 Task: Find the distance between Denver and Great Sand Dunes National Park.
Action: Mouse moved to (178, 104)
Screenshot: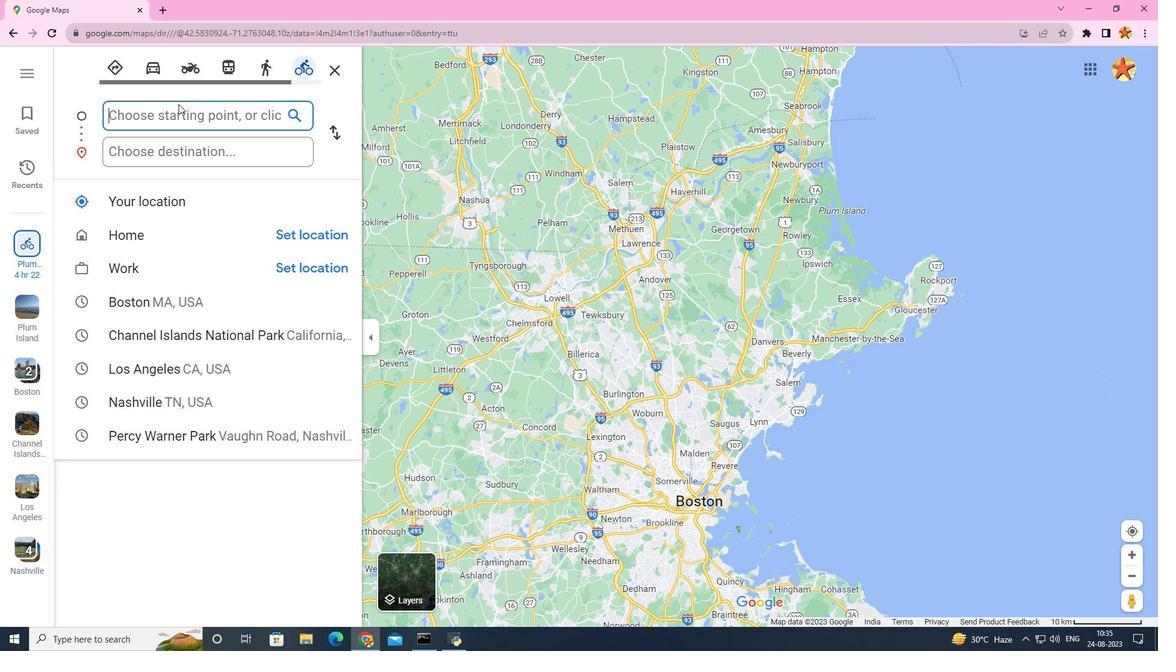 
Action: Key pressed denver
Screenshot: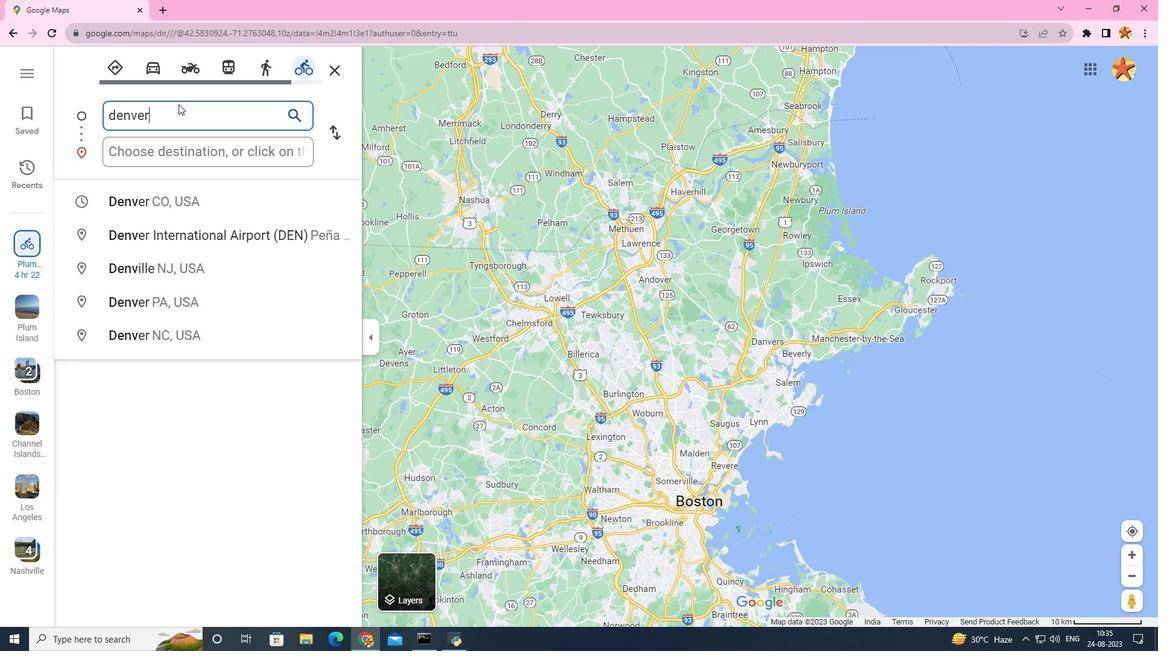 
Action: Mouse moved to (153, 197)
Screenshot: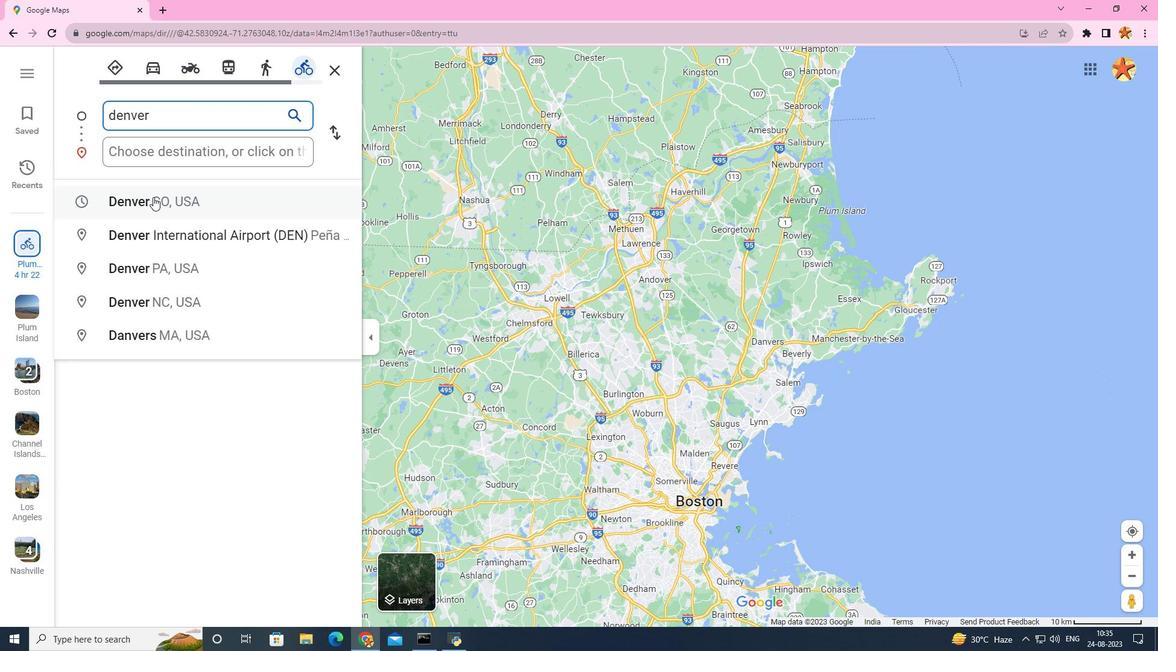 
Action: Mouse pressed left at (153, 197)
Screenshot: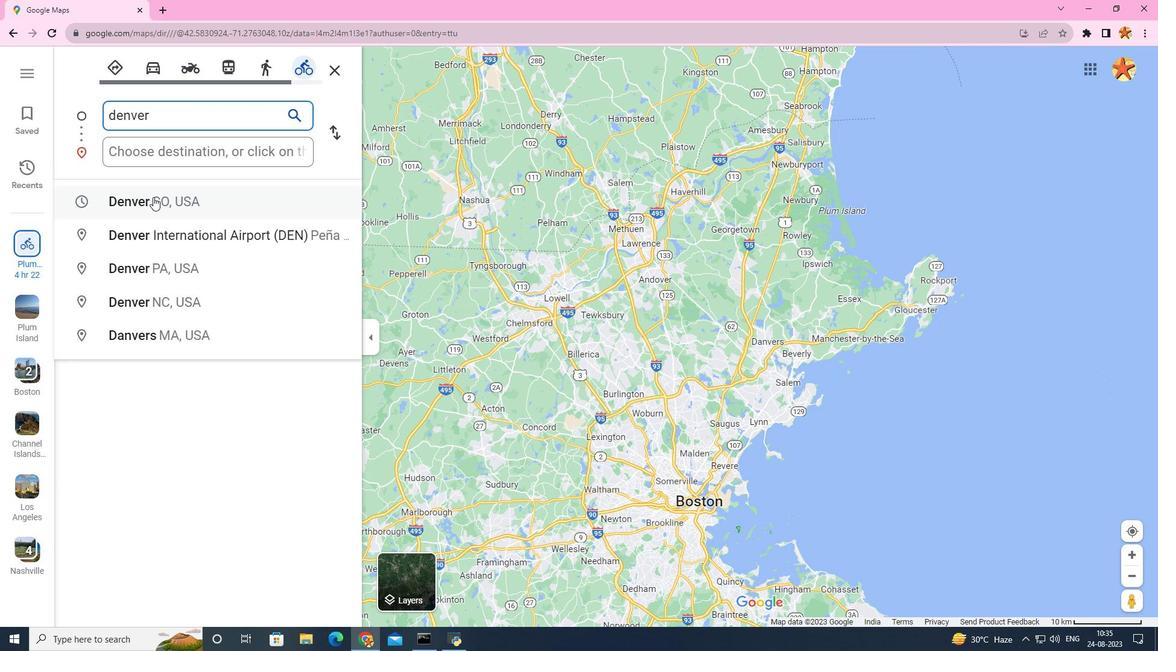 
Action: Mouse moved to (156, 153)
Screenshot: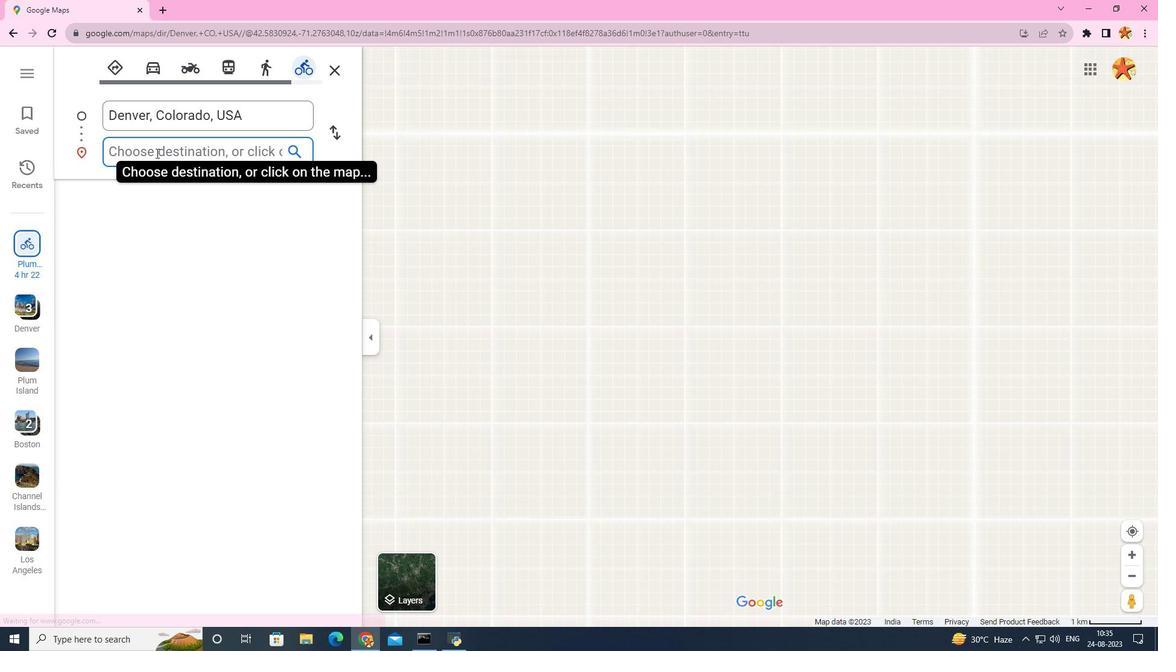 
Action: Mouse pressed left at (156, 153)
Screenshot: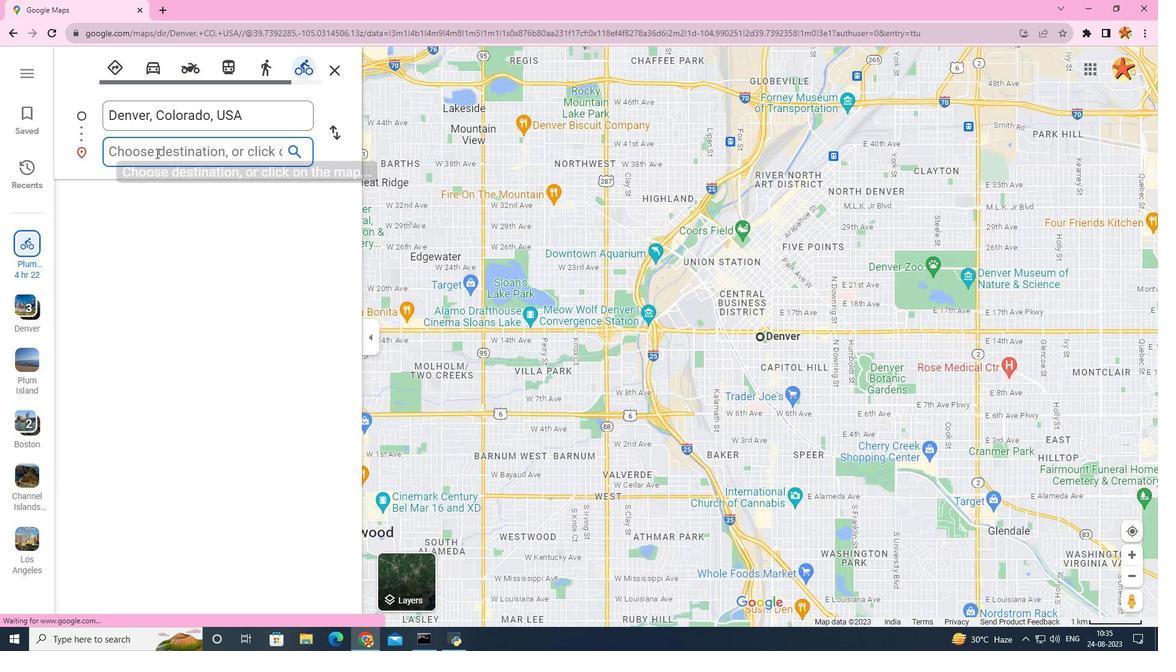 
Action: Key pressed great<Key.space>
Screenshot: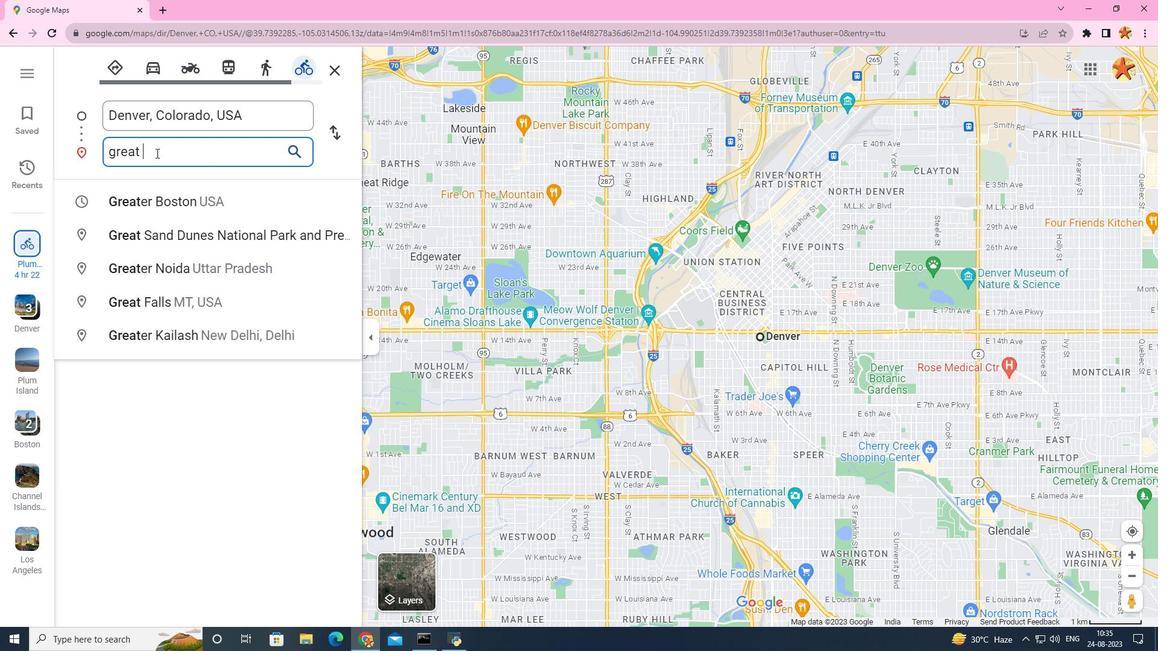 
Action: Mouse moved to (169, 200)
Screenshot: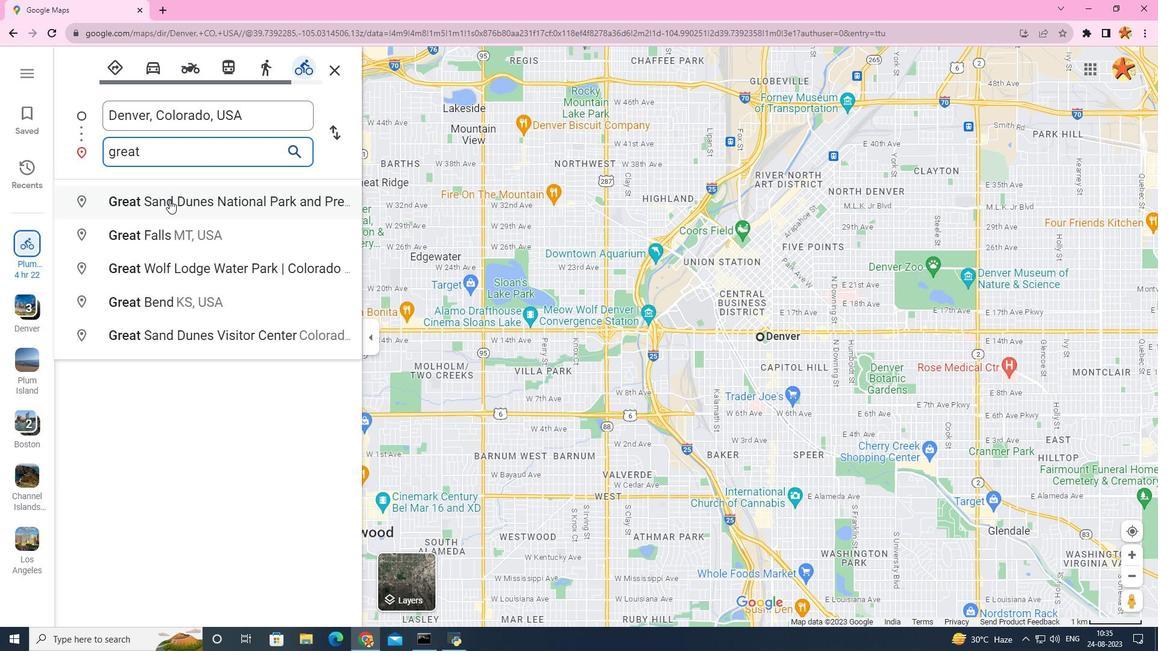 
Action: Mouse pressed left at (169, 200)
Screenshot: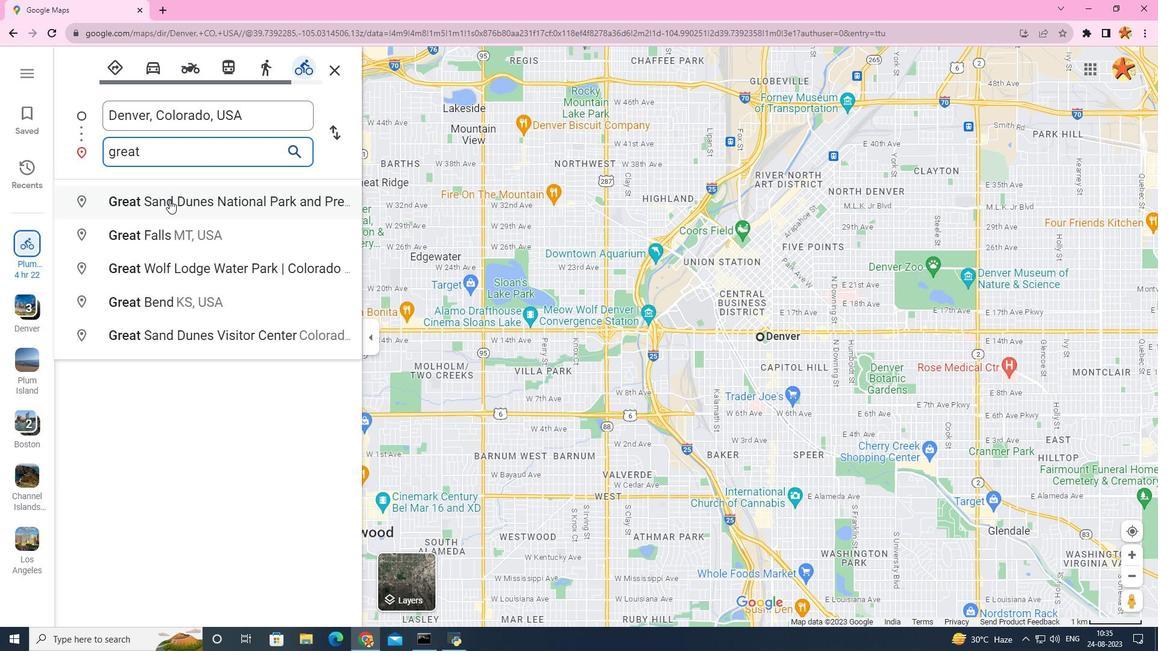
Action: Mouse moved to (644, 591)
Screenshot: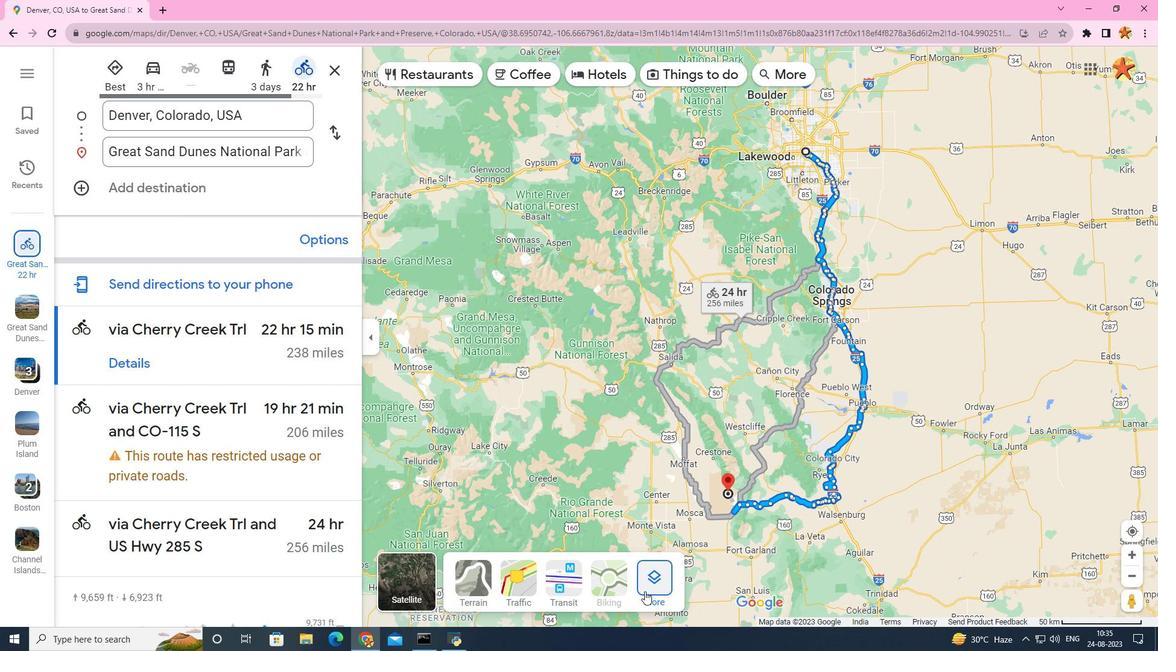 
Action: Mouse pressed left at (644, 591)
Screenshot: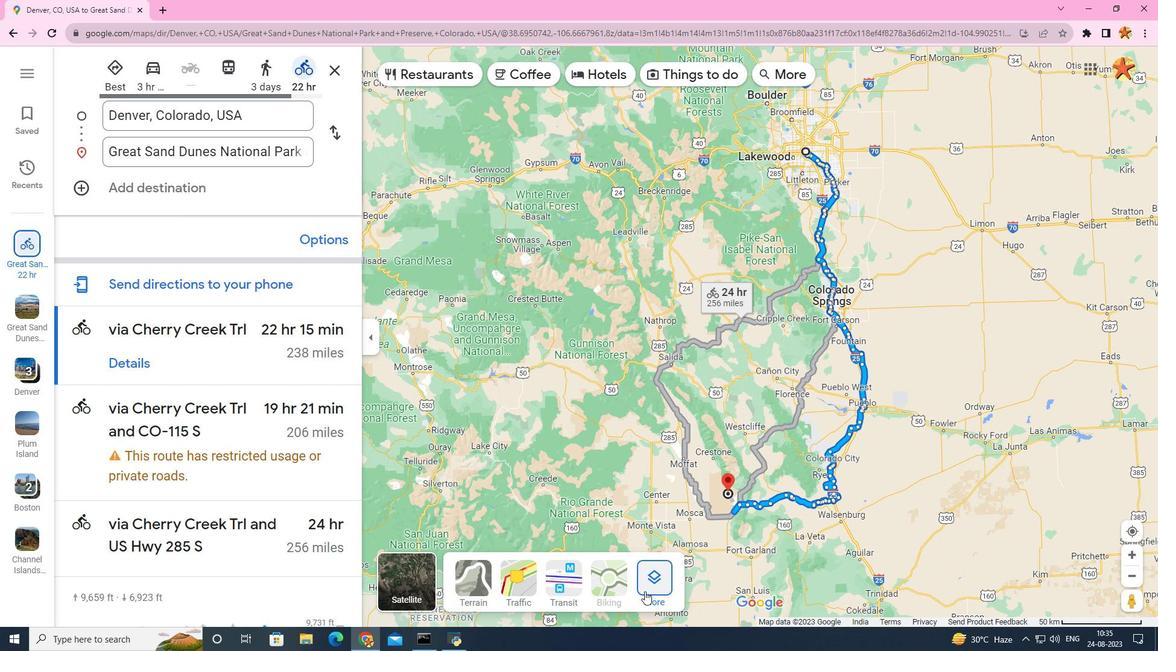 
Action: Mouse moved to (523, 453)
Screenshot: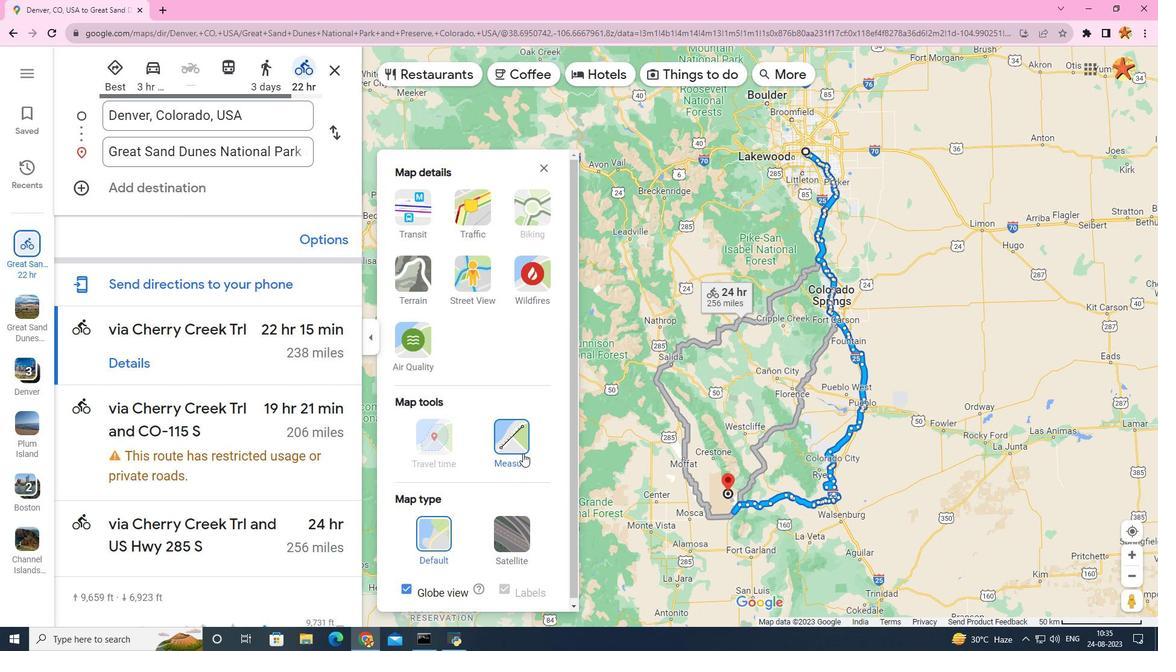 
Action: Mouse pressed left at (523, 453)
Screenshot: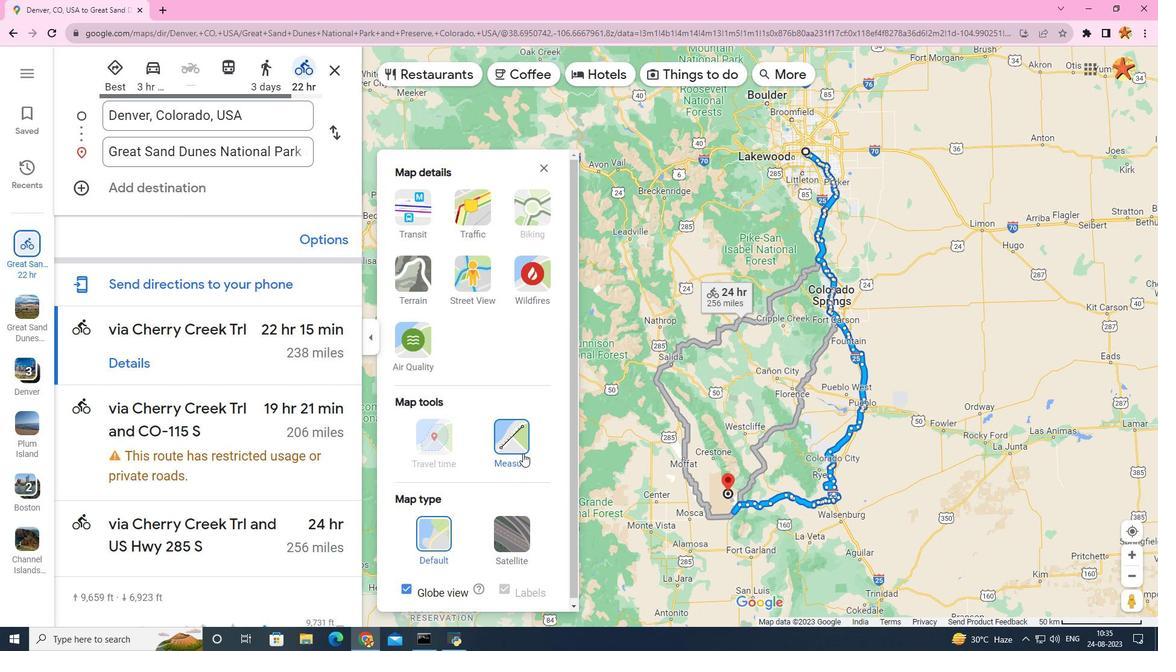 
Action: Mouse moved to (693, 243)
Screenshot: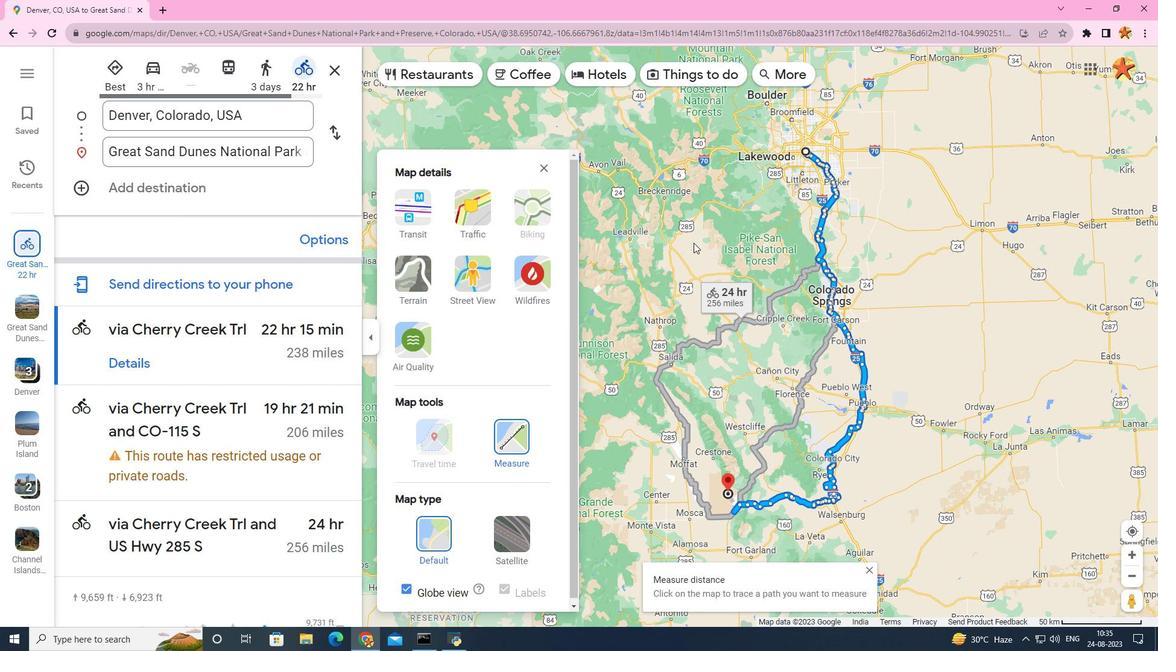 
Action: Mouse scrolled (693, 243) with delta (0, 0)
Screenshot: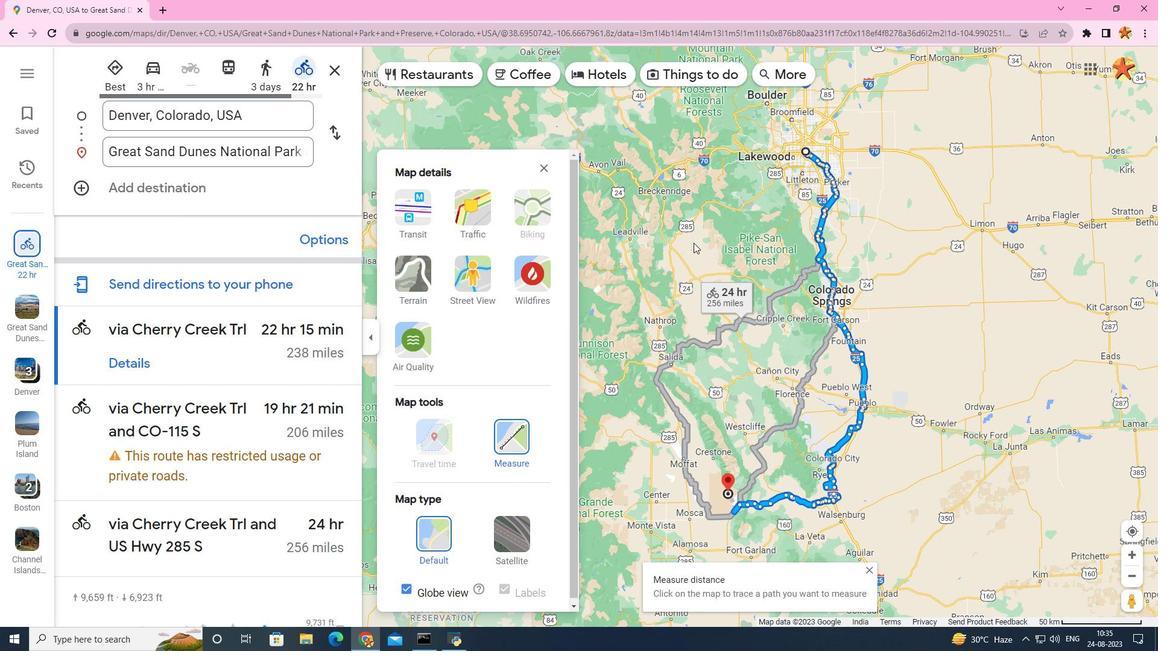 
Action: Mouse scrolled (693, 243) with delta (0, 0)
Screenshot: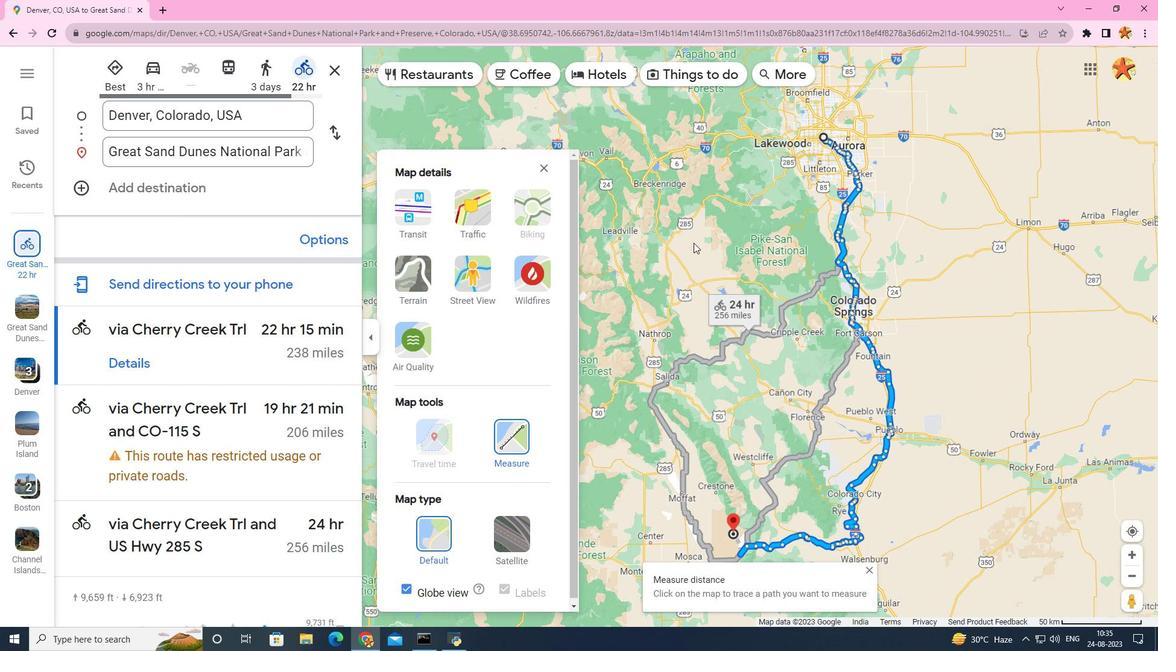 
Action: Mouse scrolled (693, 243) with delta (0, 0)
Screenshot: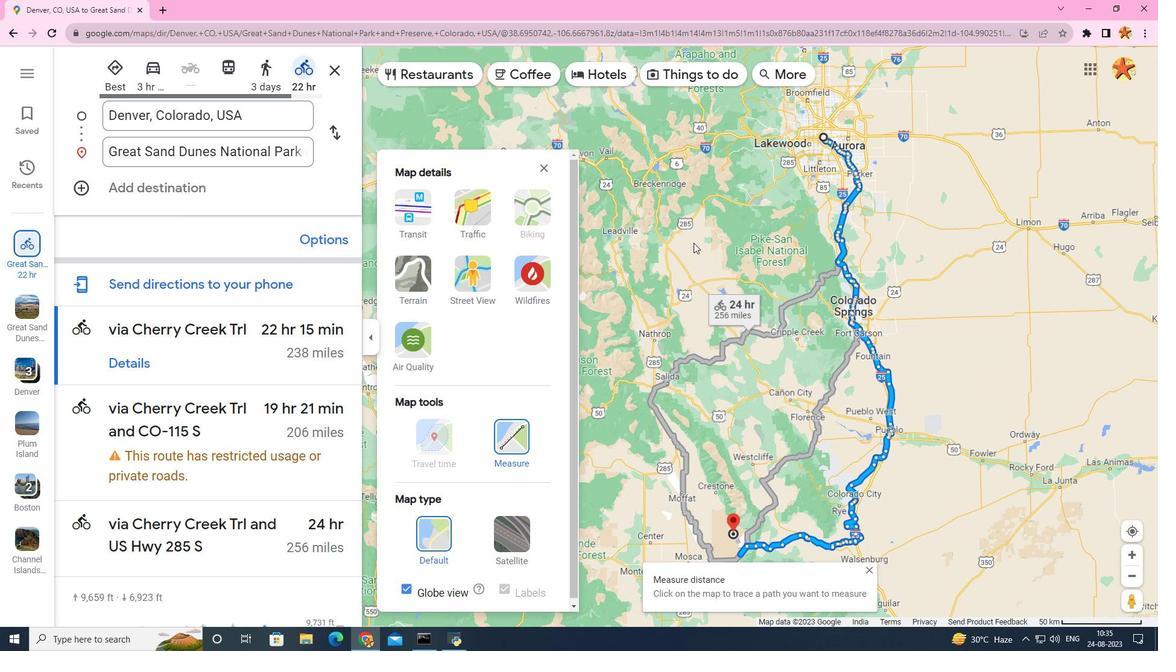 
Action: Mouse scrolled (693, 243) with delta (0, 0)
Screenshot: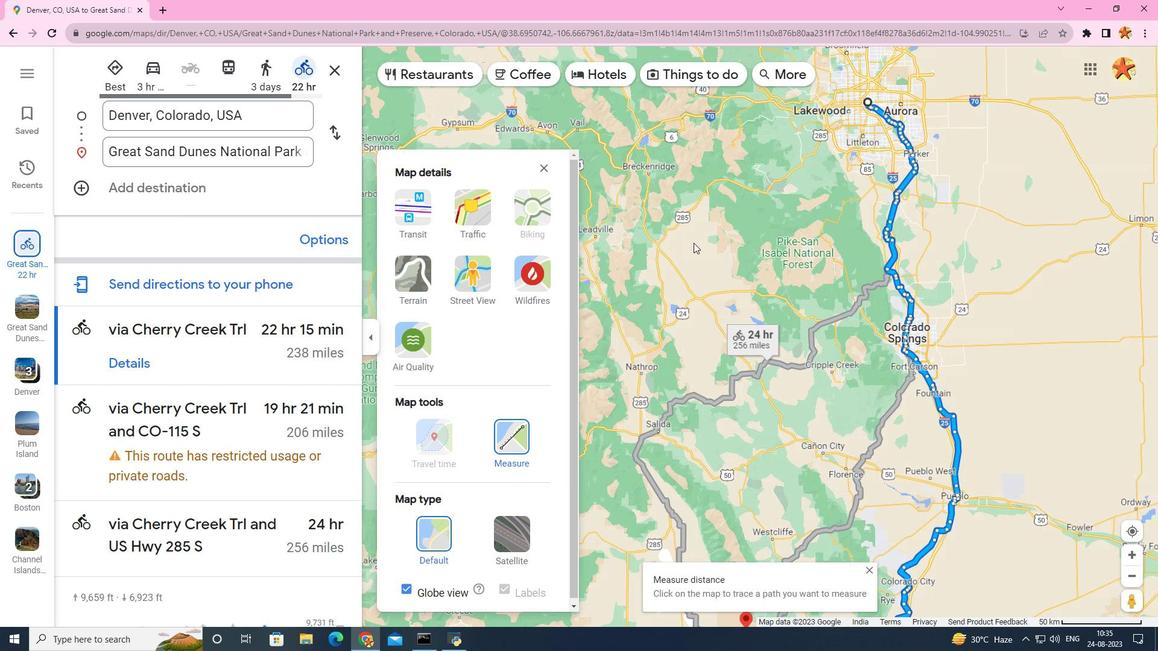 
Action: Mouse moved to (796, 204)
Screenshot: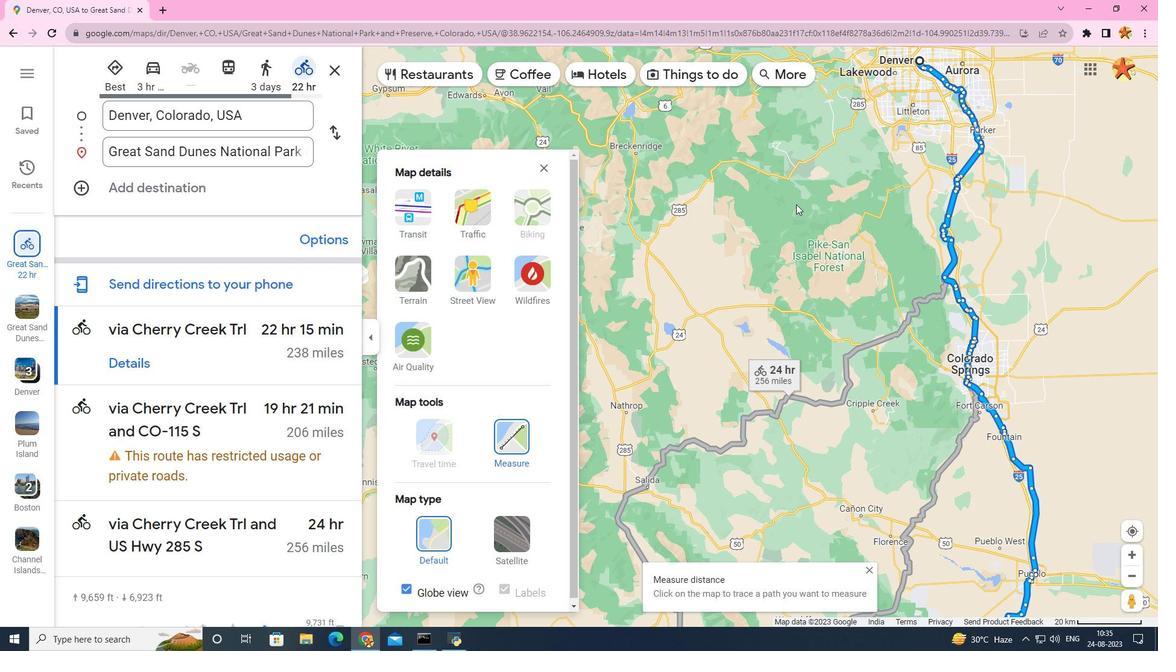
Action: Mouse scrolled (796, 203) with delta (0, 0)
Screenshot: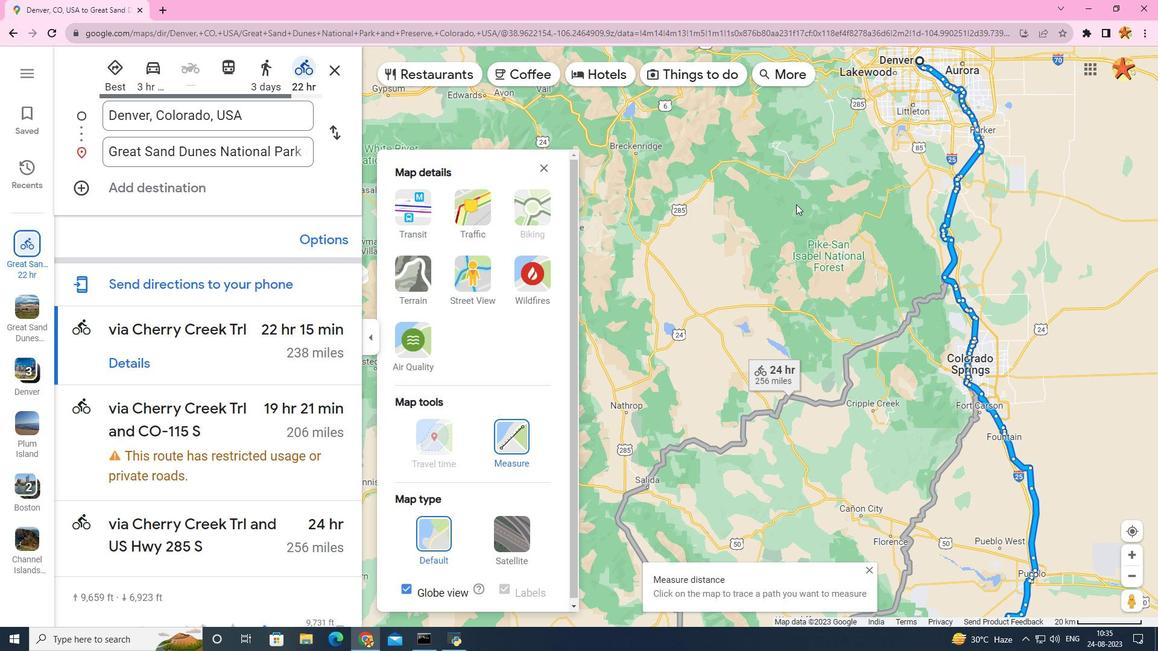 
Action: Mouse moved to (896, 82)
Screenshot: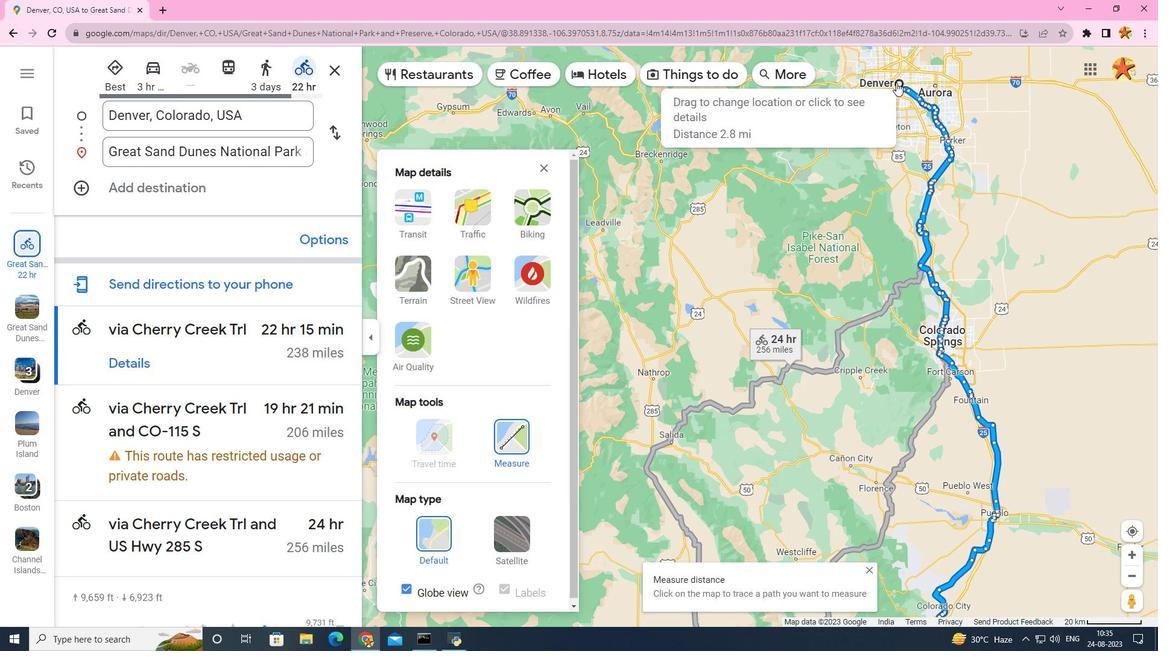 
Action: Mouse pressed left at (896, 82)
Screenshot: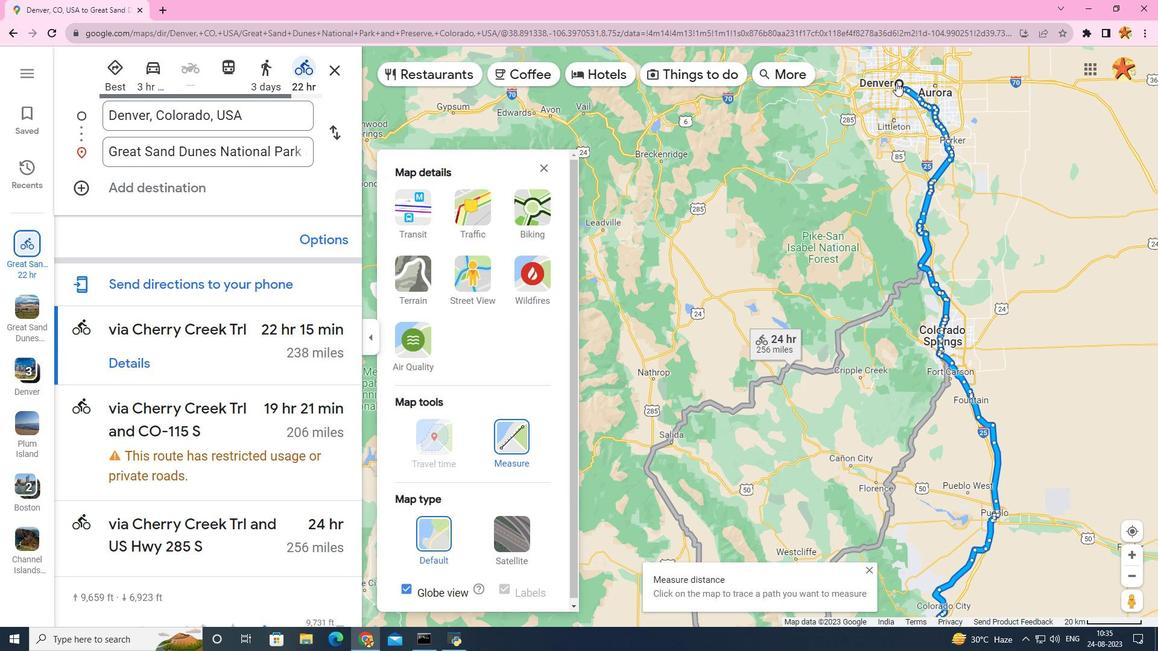
Action: Mouse moved to (760, 354)
Screenshot: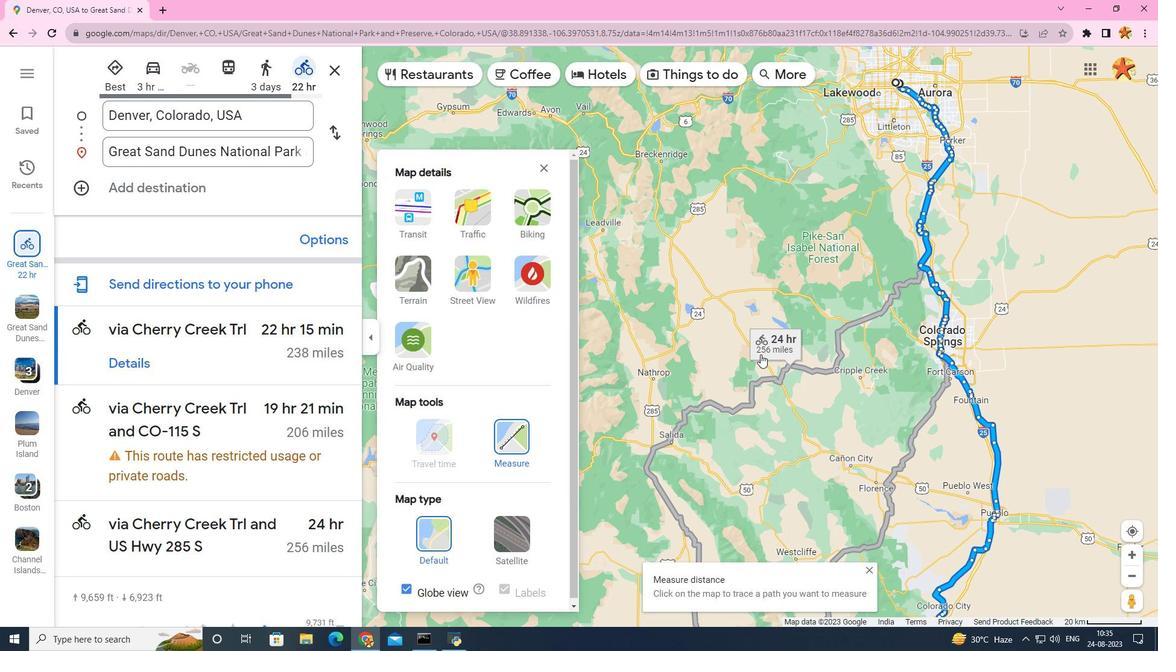 
Action: Mouse scrolled (760, 354) with delta (0, 0)
Screenshot: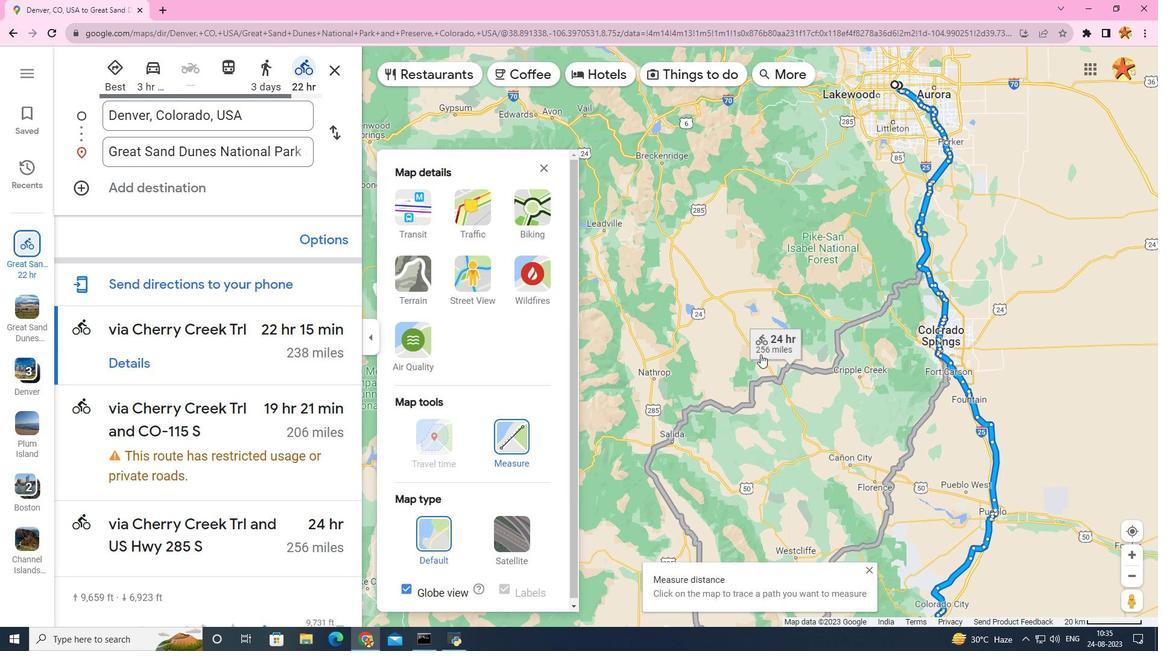 
Action: Mouse scrolled (760, 354) with delta (0, 0)
Screenshot: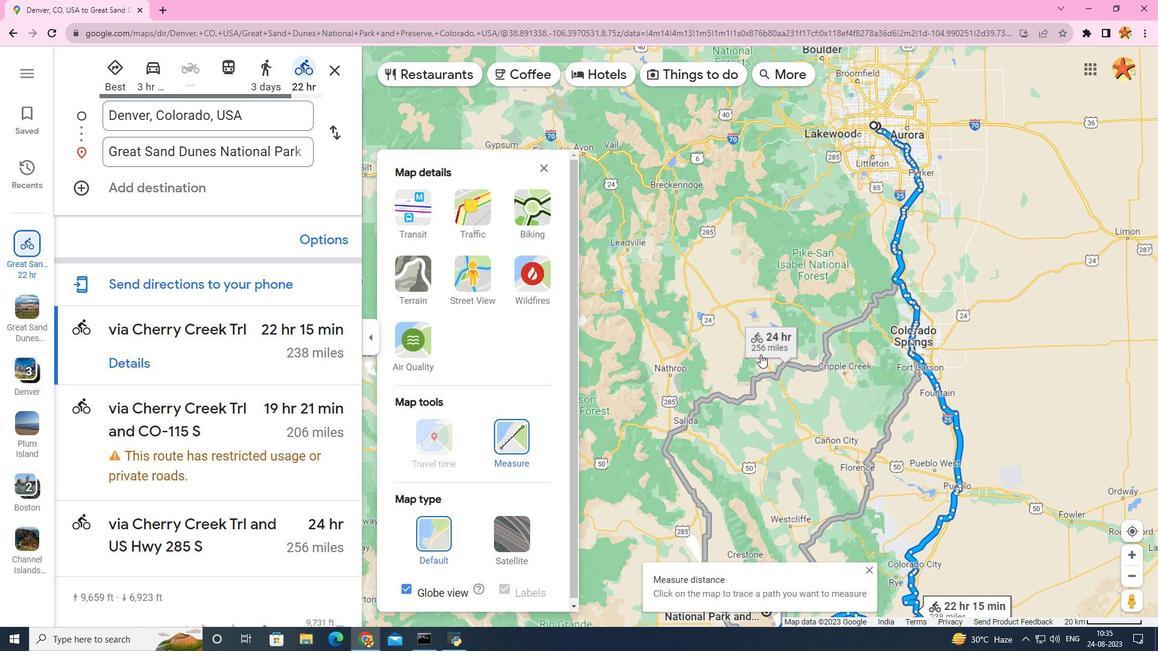
Action: Mouse scrolled (760, 354) with delta (0, 0)
Screenshot: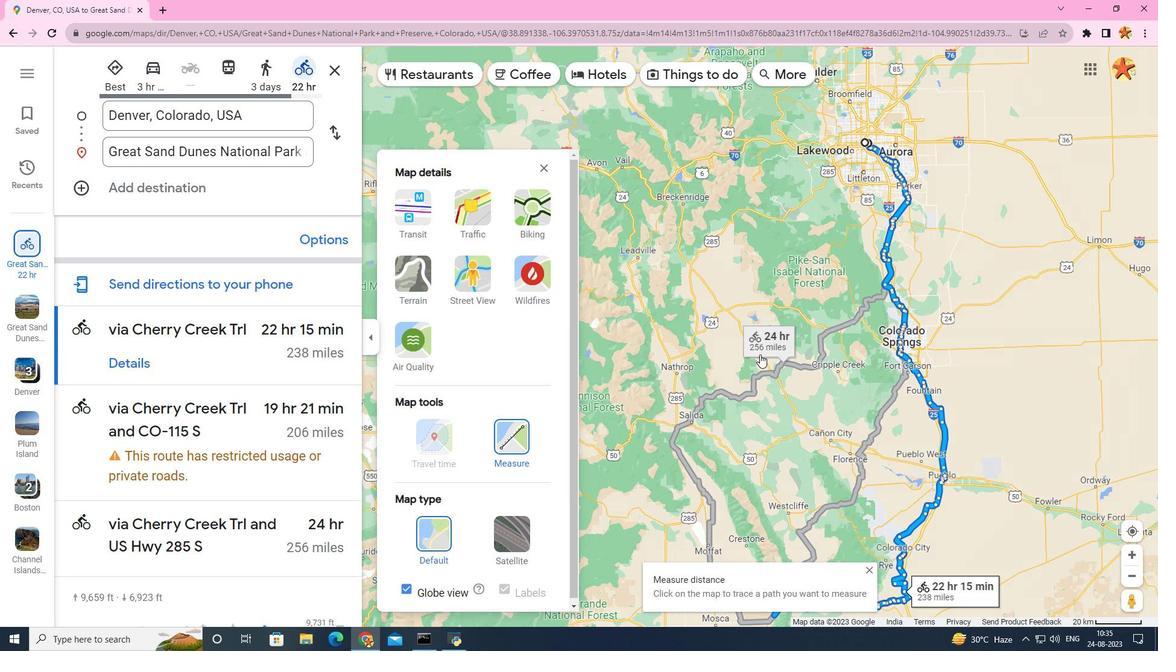 
Action: Mouse scrolled (760, 354) with delta (0, 0)
Screenshot: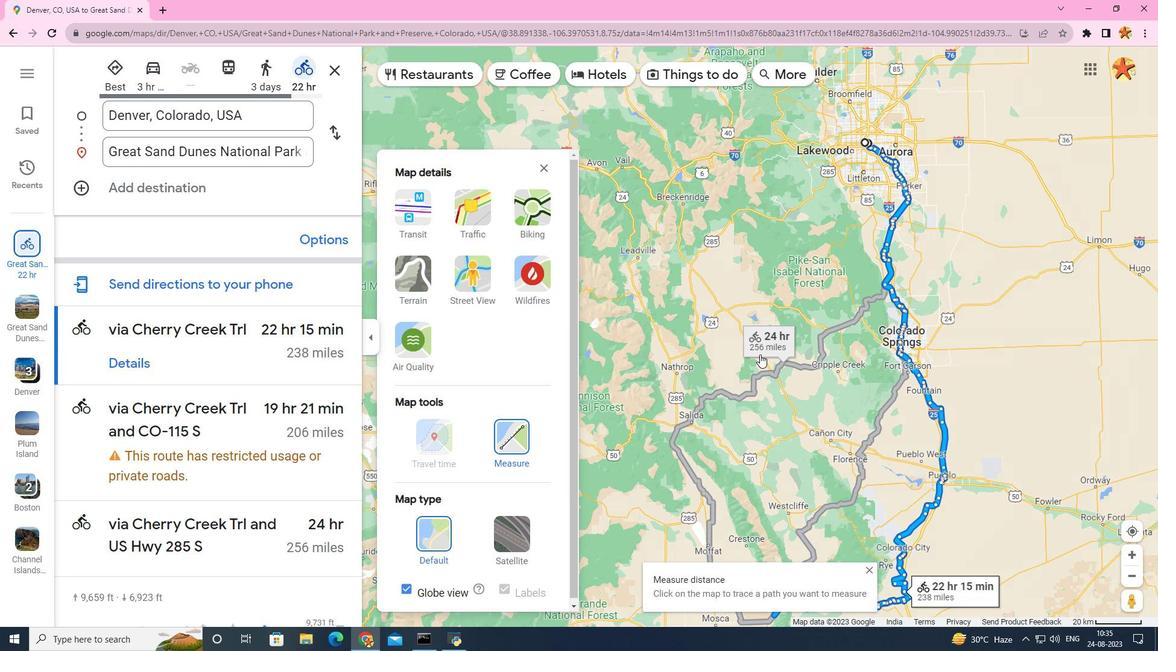 
Action: Mouse moved to (770, 534)
Screenshot: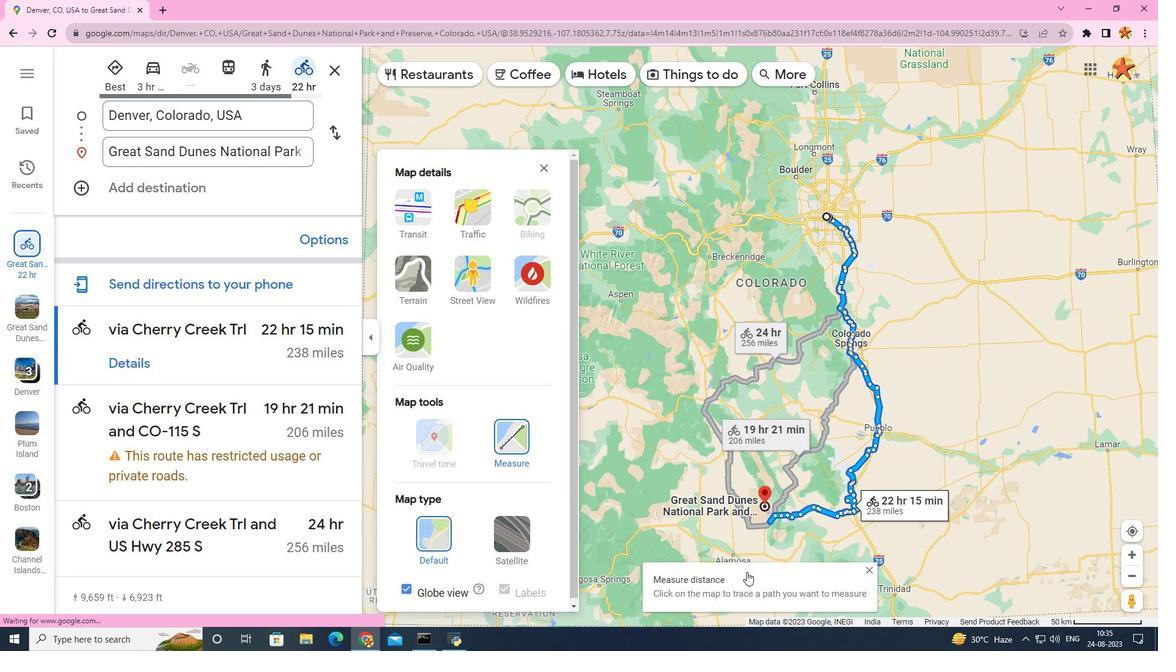 
Action: Mouse scrolled (774, 528) with delta (0, 0)
Screenshot: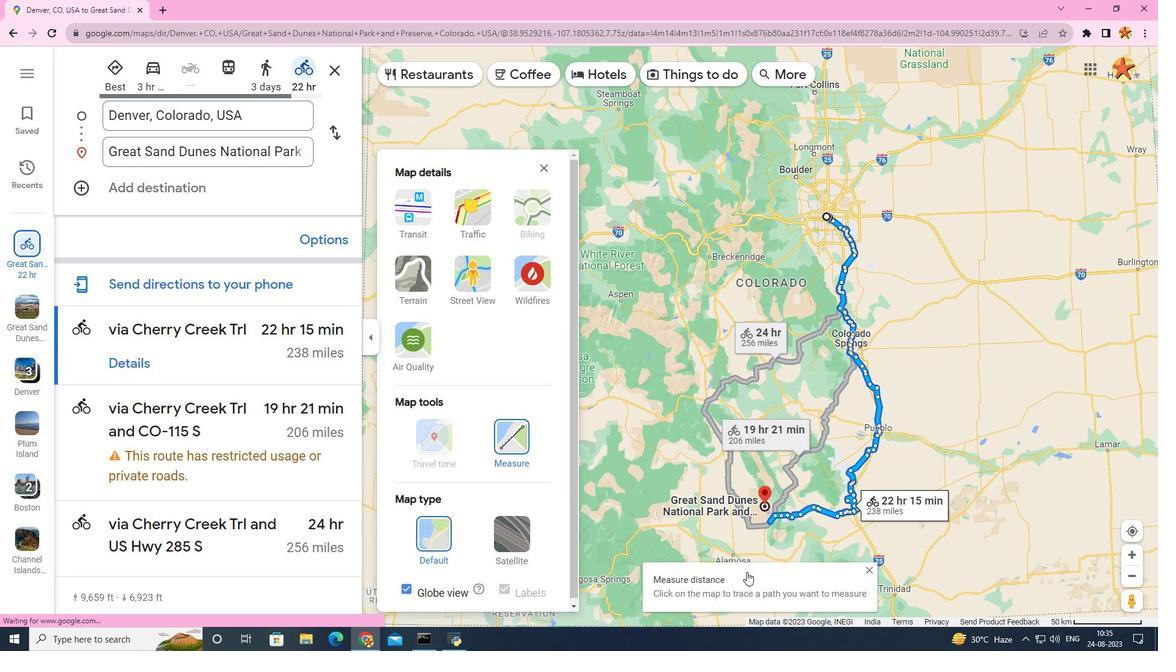 
Action: Mouse moved to (733, 596)
Screenshot: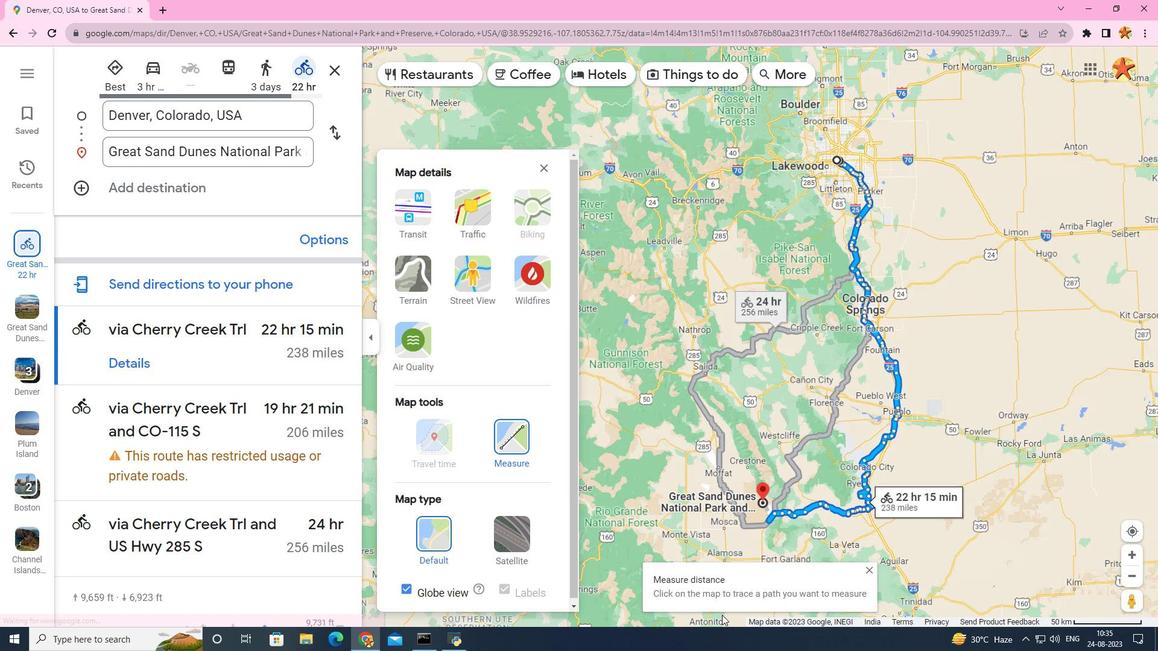 
Action: Mouse scrolled (733, 597) with delta (0, 0)
Screenshot: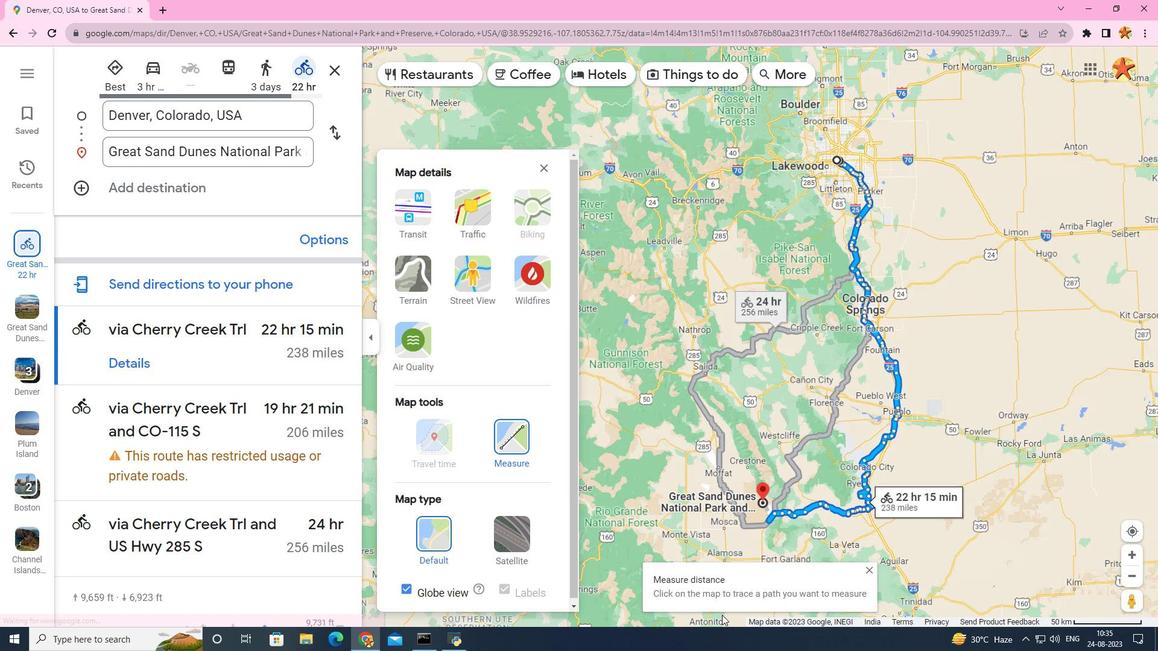 
Action: Mouse moved to (722, 615)
Screenshot: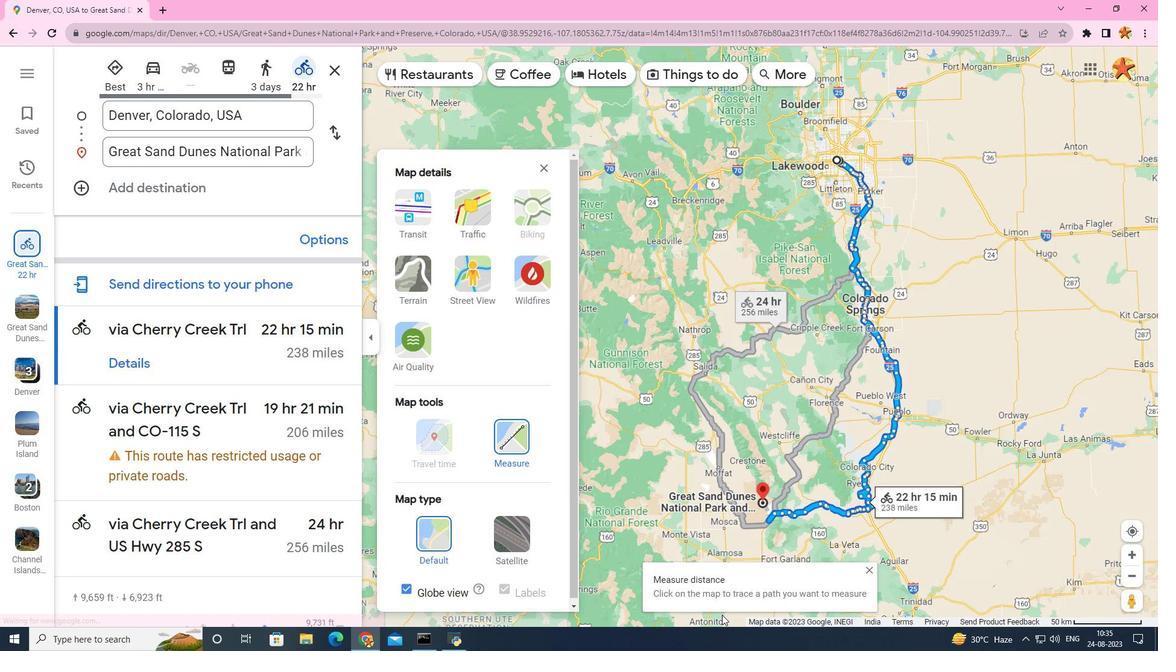 
Action: Mouse scrolled (722, 615) with delta (0, 0)
Screenshot: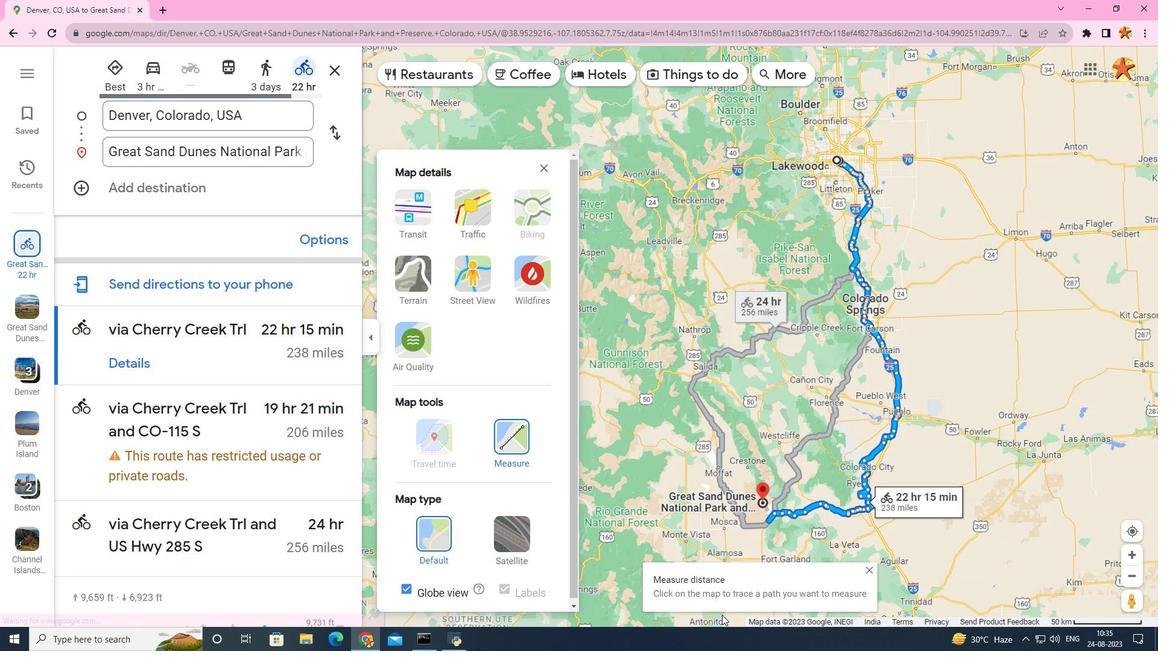 
Action: Mouse moved to (743, 544)
Screenshot: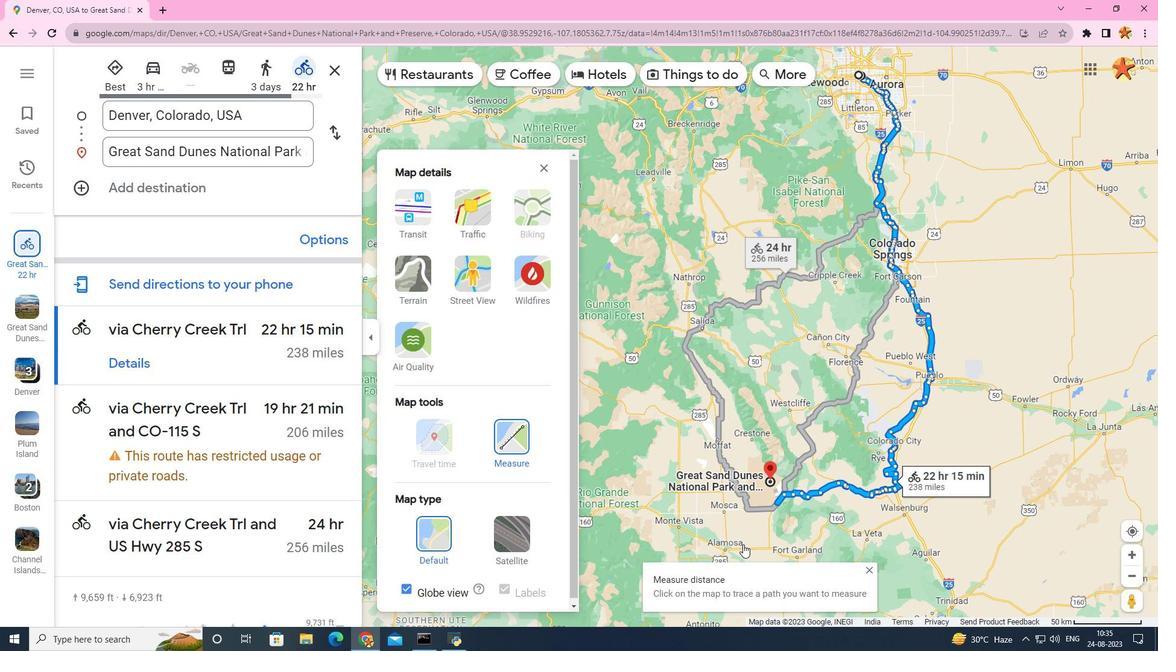 
Action: Mouse scrolled (743, 544) with delta (0, 0)
Screenshot: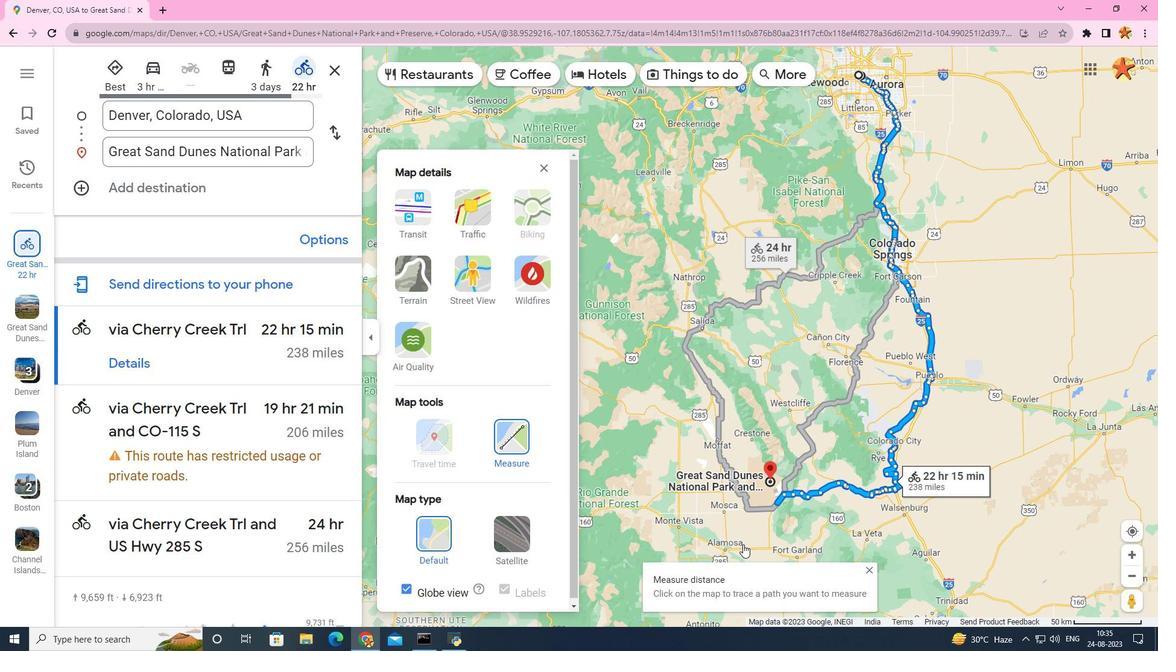 
Action: Mouse scrolled (743, 545) with delta (0, 0)
Screenshot: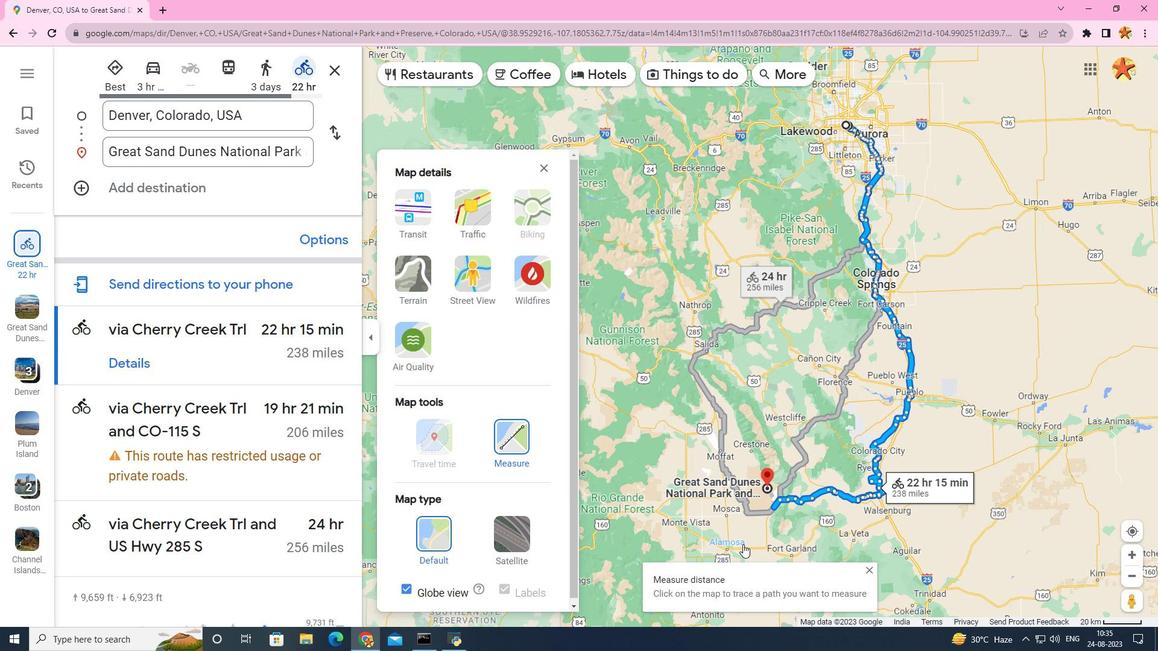 
Action: Mouse scrolled (743, 545) with delta (0, 0)
Screenshot: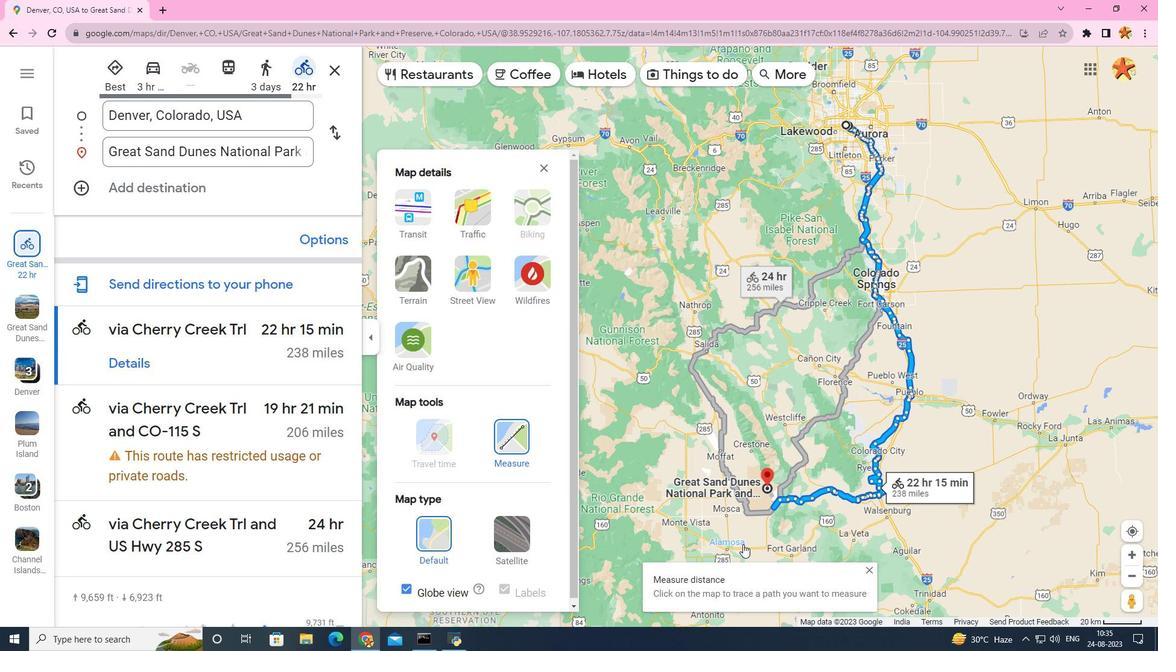
Action: Mouse scrolled (743, 545) with delta (0, 0)
Screenshot: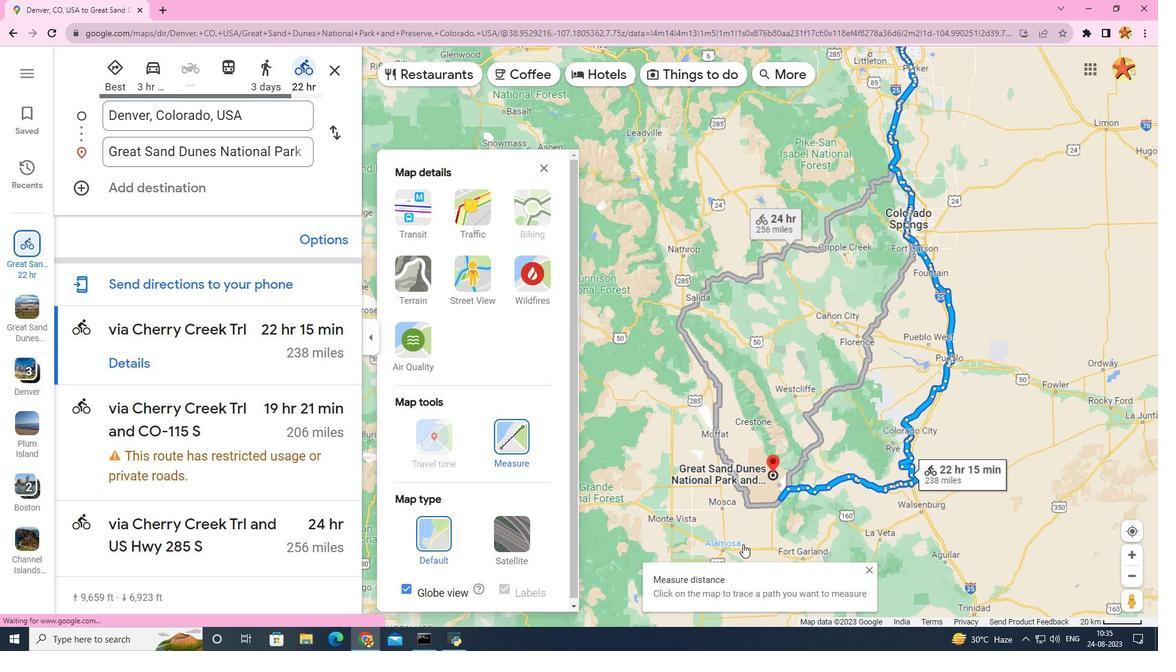 
Action: Mouse scrolled (743, 545) with delta (0, 0)
Screenshot: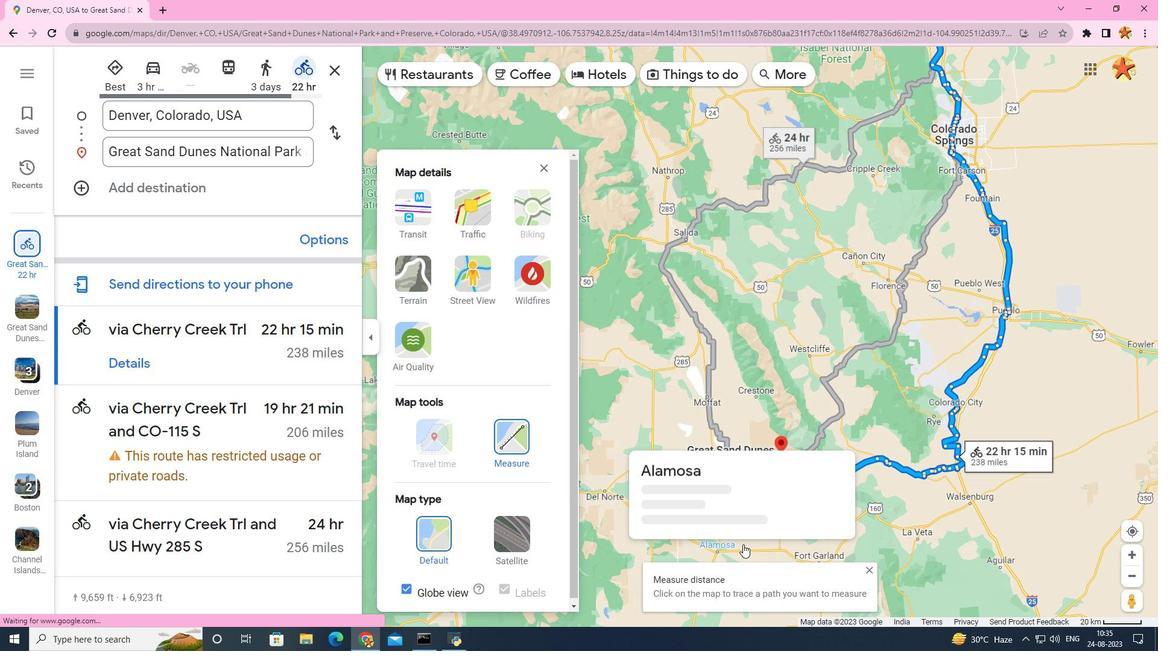 
Action: Mouse scrolled (743, 545) with delta (0, 0)
Screenshot: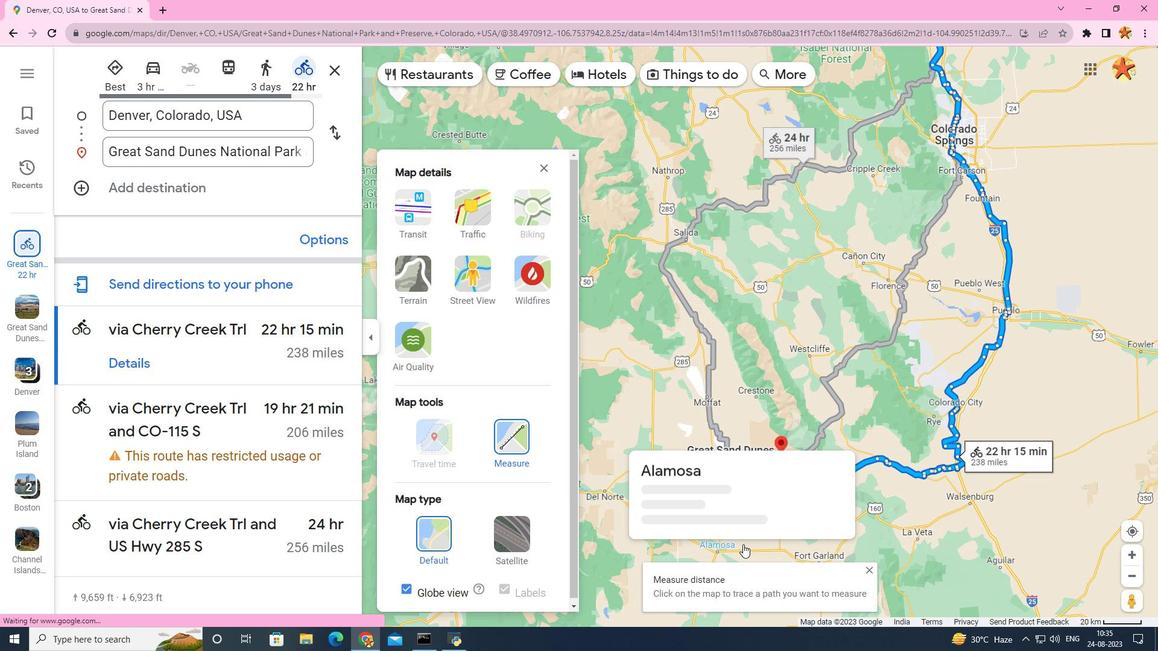 
Action: Mouse scrolled (743, 545) with delta (0, 0)
Screenshot: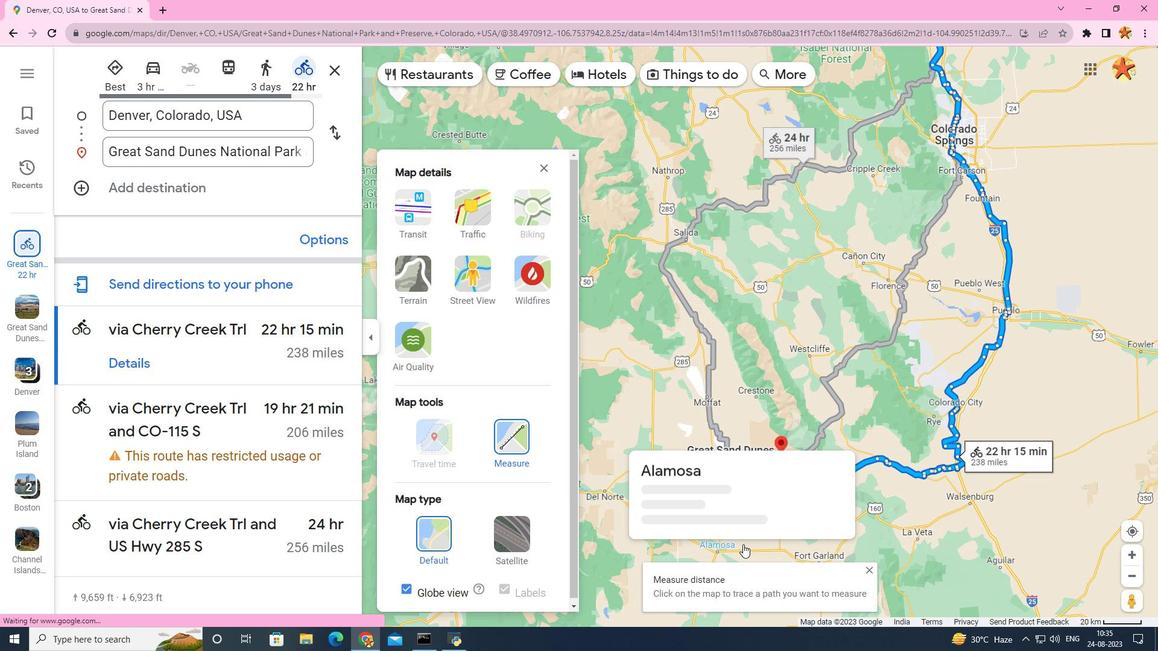 
Action: Mouse moved to (807, 396)
Screenshot: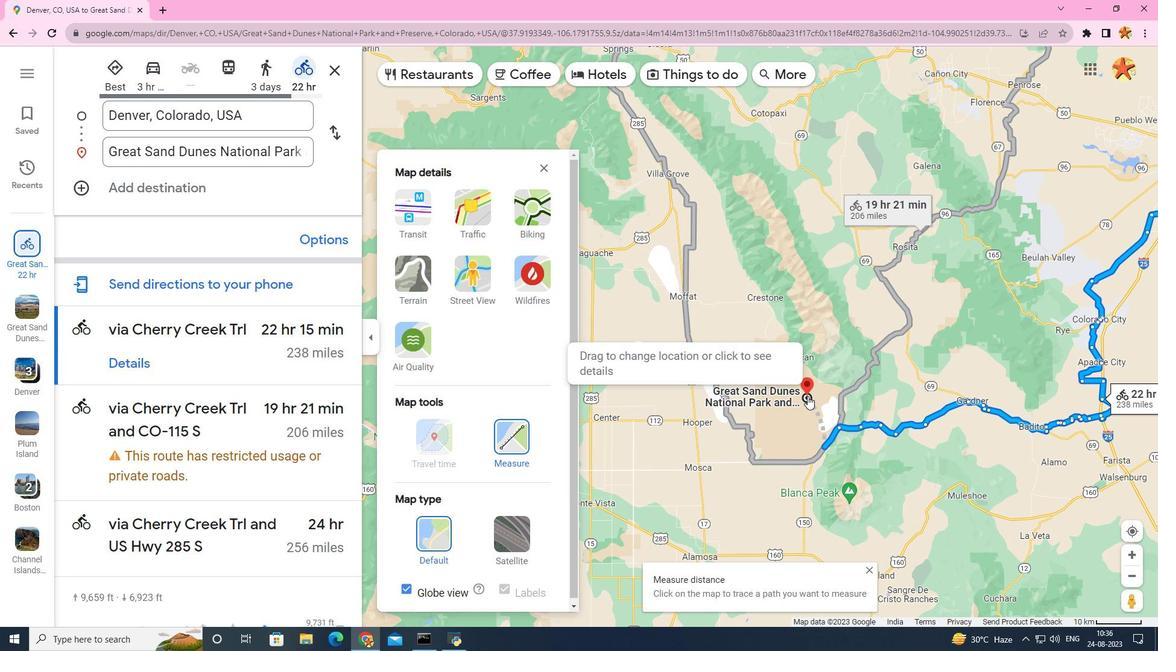 
Action: Mouse pressed left at (807, 396)
Screenshot: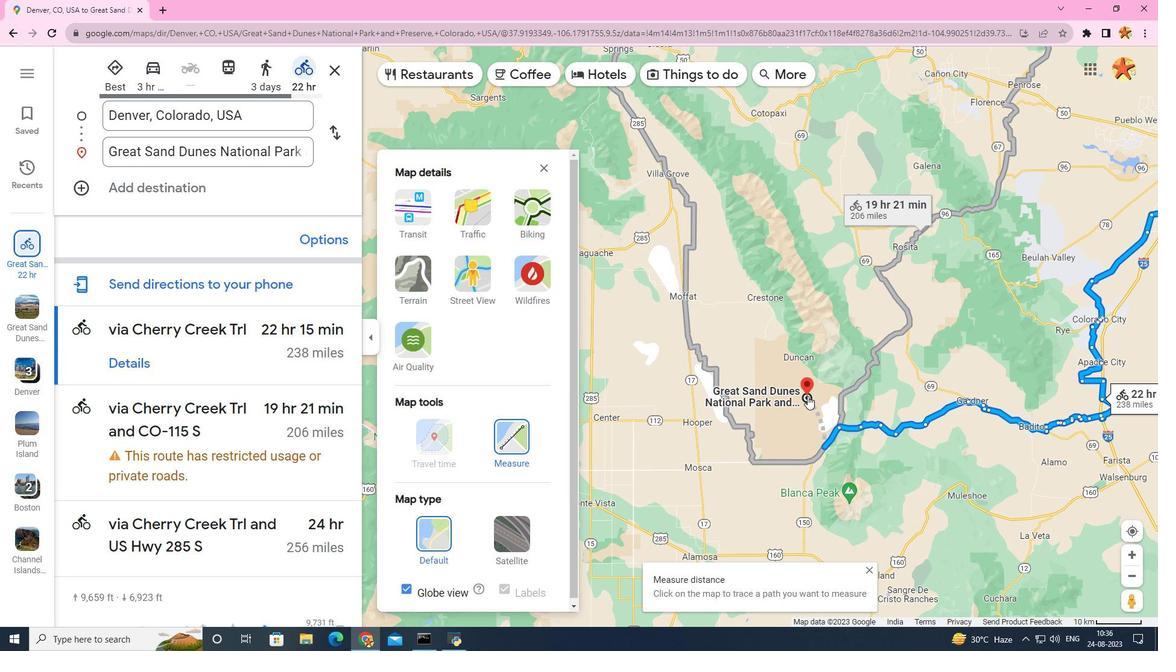 
Action: Mouse moved to (673, 427)
Screenshot: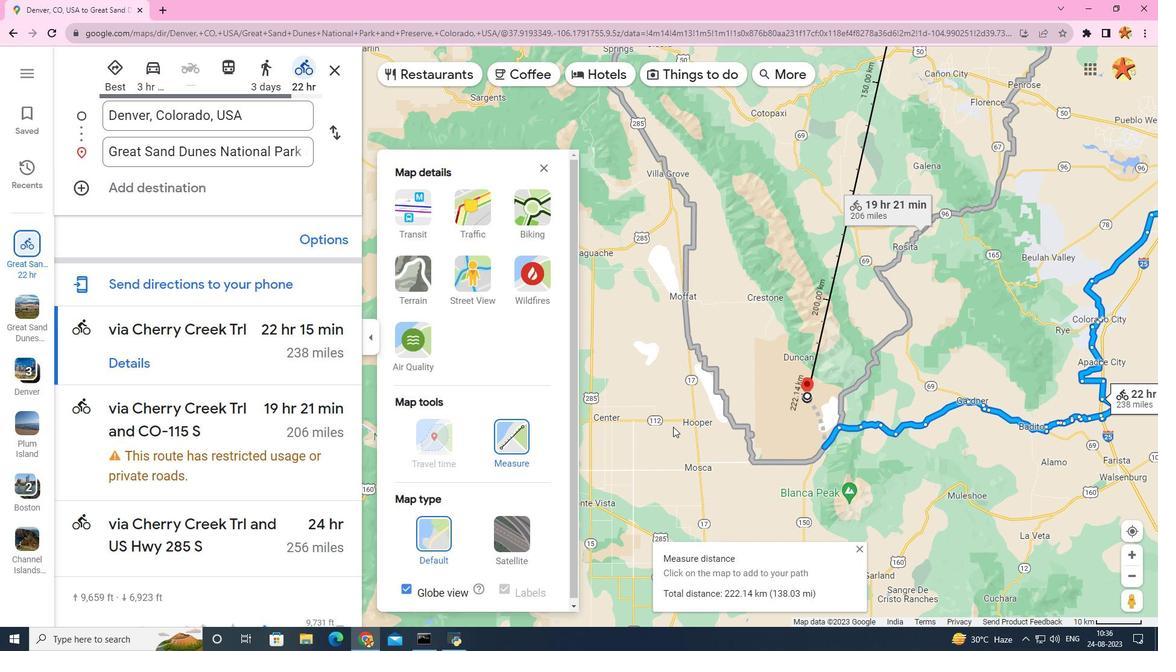 
Action: Mouse scrolled (673, 427) with delta (0, 0)
Screenshot: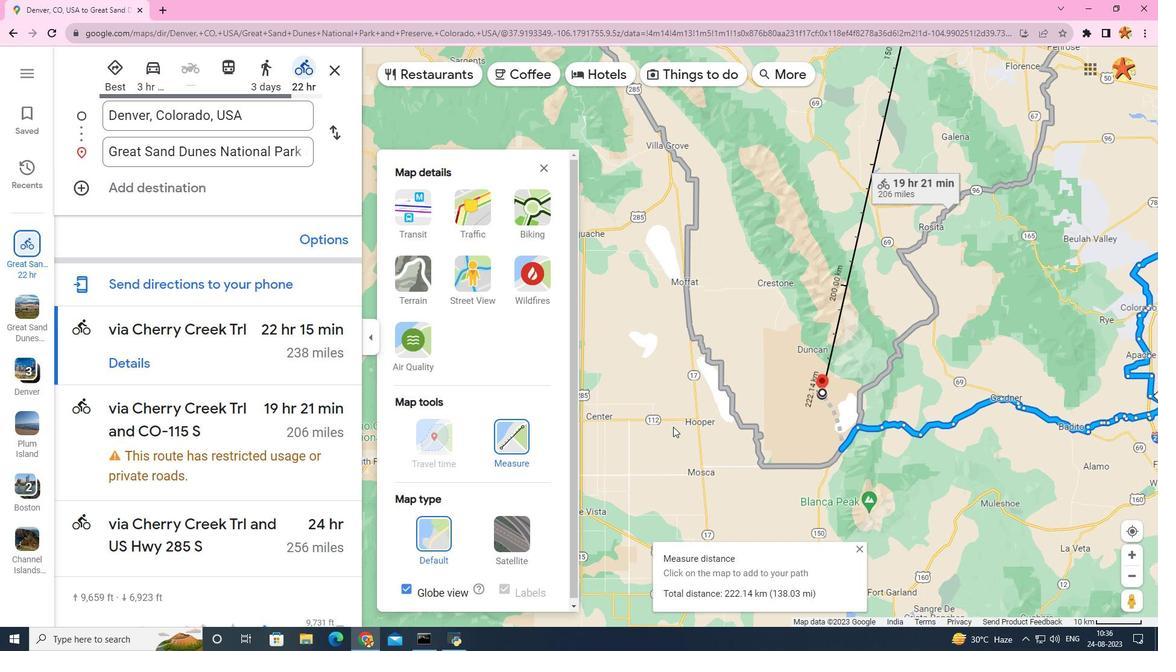 
Action: Mouse scrolled (673, 427) with delta (0, 0)
Screenshot: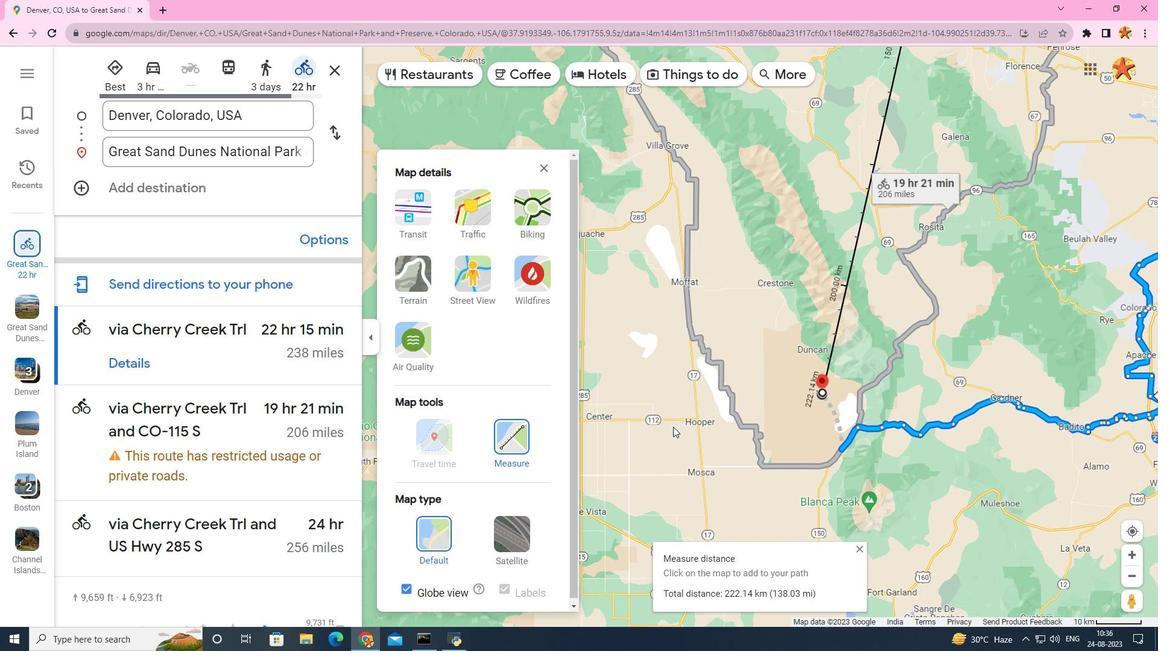 
Action: Mouse scrolled (673, 427) with delta (0, 0)
Screenshot: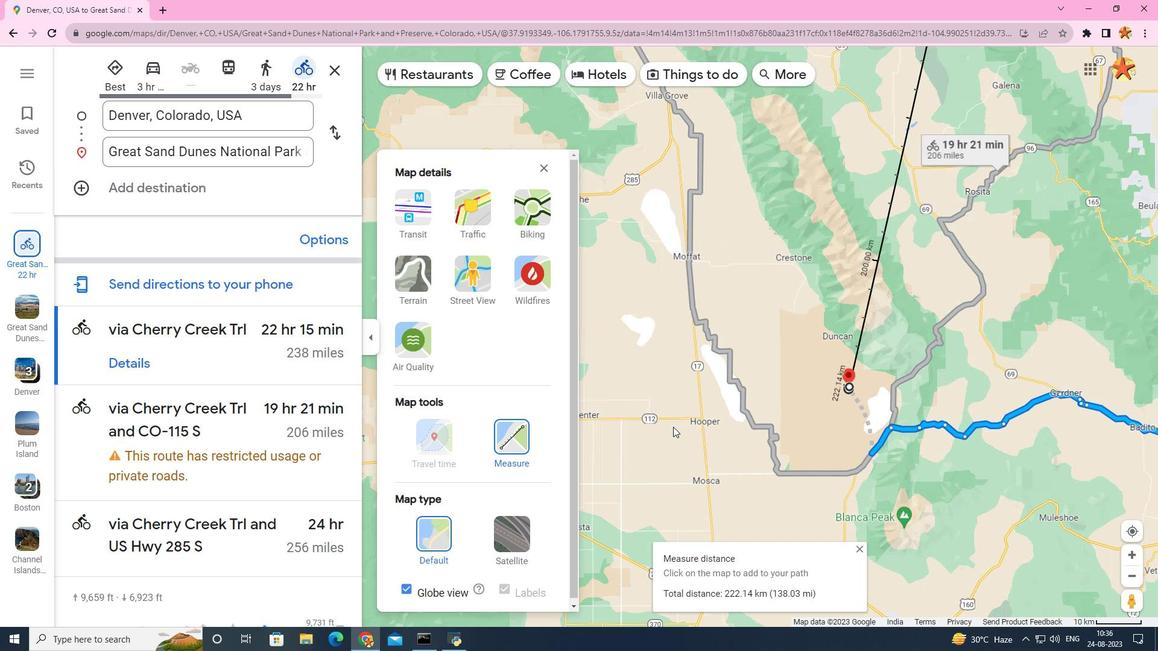
Action: Mouse scrolled (673, 427) with delta (0, 0)
Screenshot: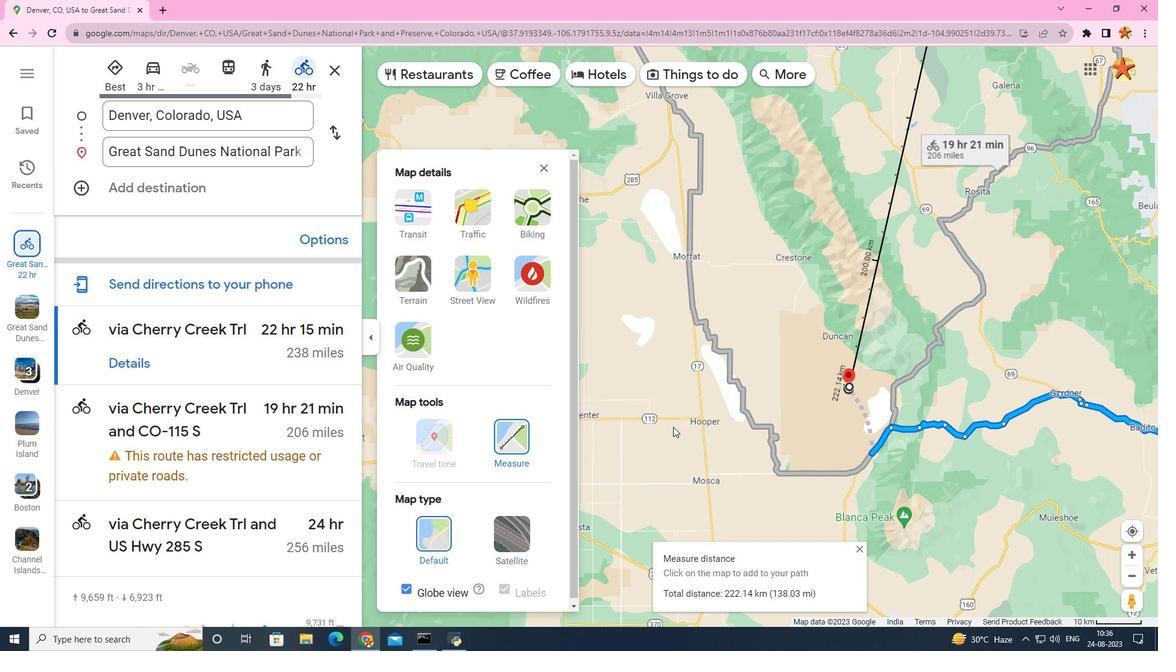 
Action: Mouse scrolled (673, 426) with delta (0, 0)
Screenshot: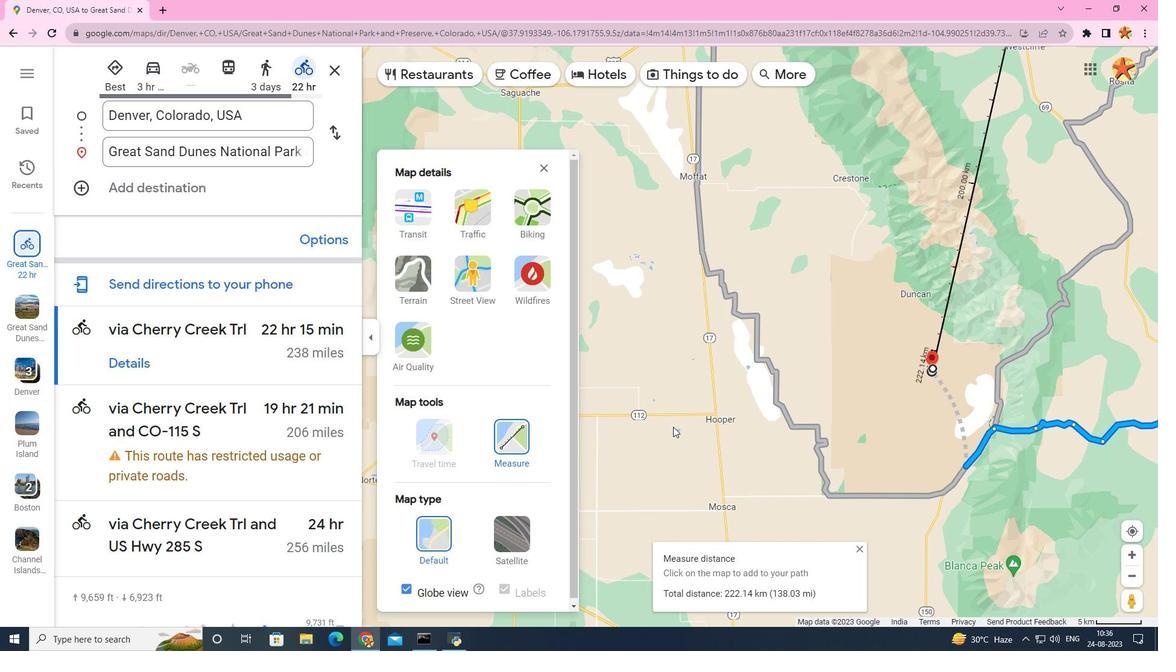 
Action: Mouse scrolled (673, 426) with delta (0, 0)
Screenshot: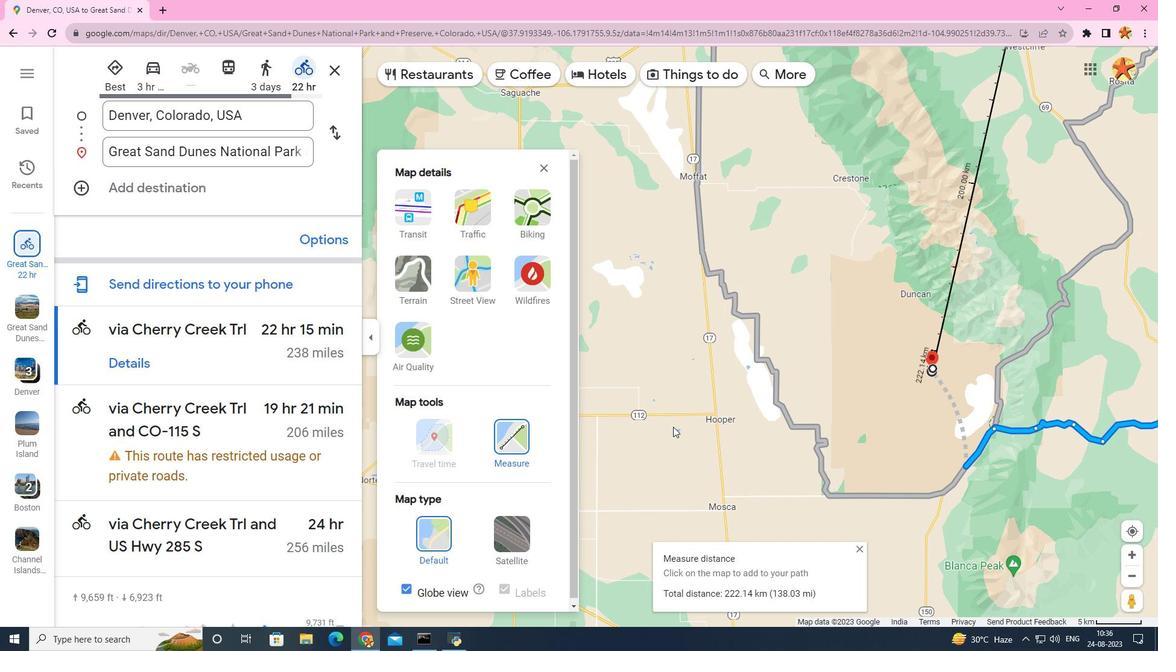 
Action: Mouse scrolled (673, 426) with delta (0, 0)
Screenshot: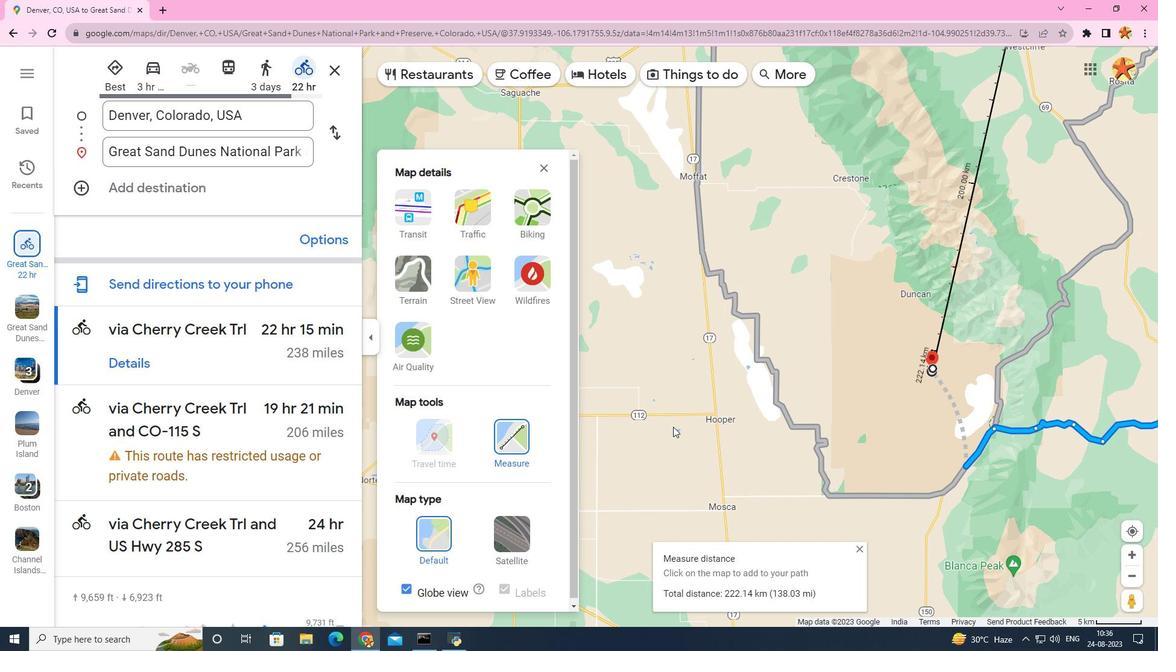 
Action: Mouse scrolled (673, 426) with delta (0, 0)
Screenshot: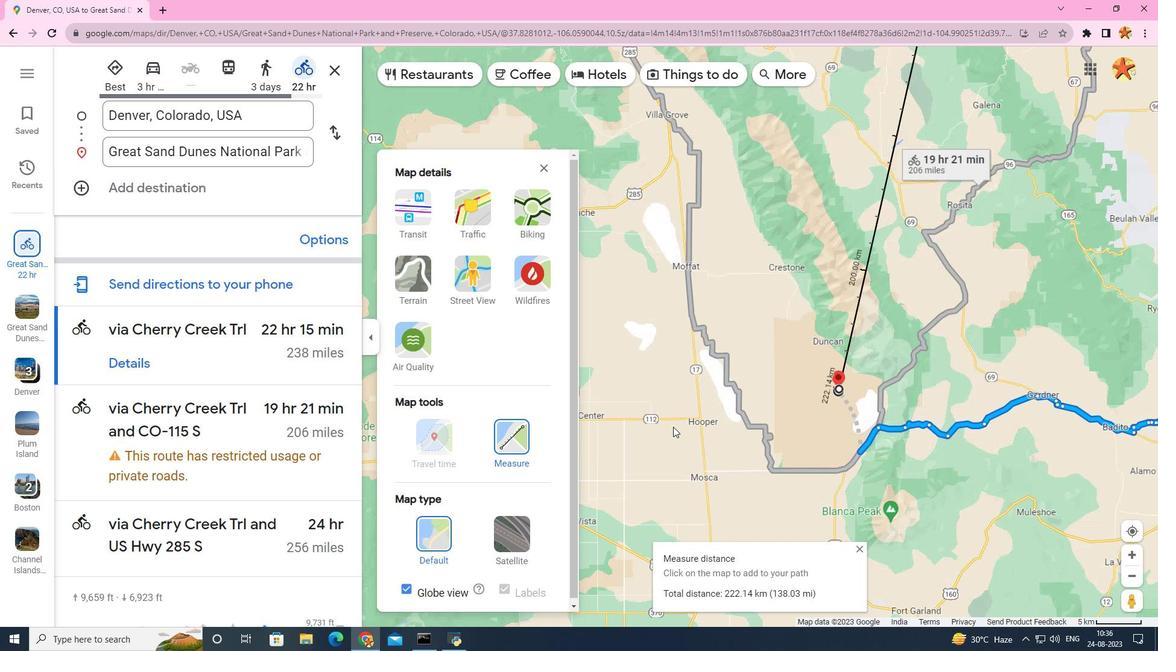 
Action: Mouse scrolled (673, 426) with delta (0, 0)
Screenshot: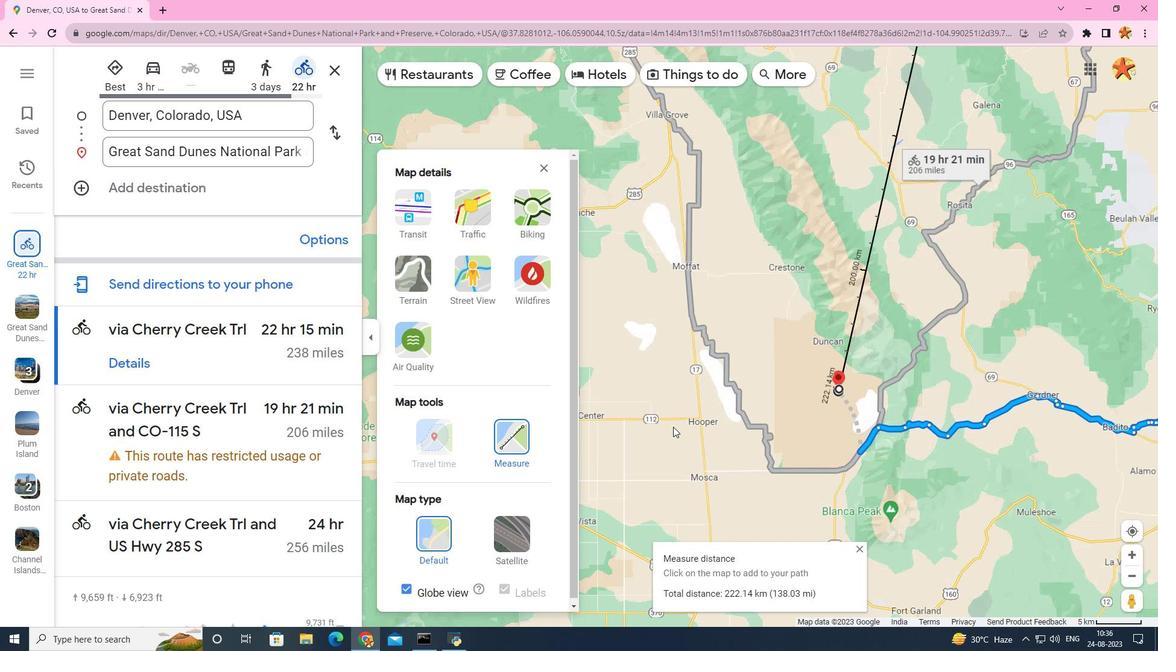 
Action: Mouse scrolled (673, 426) with delta (0, 0)
Screenshot: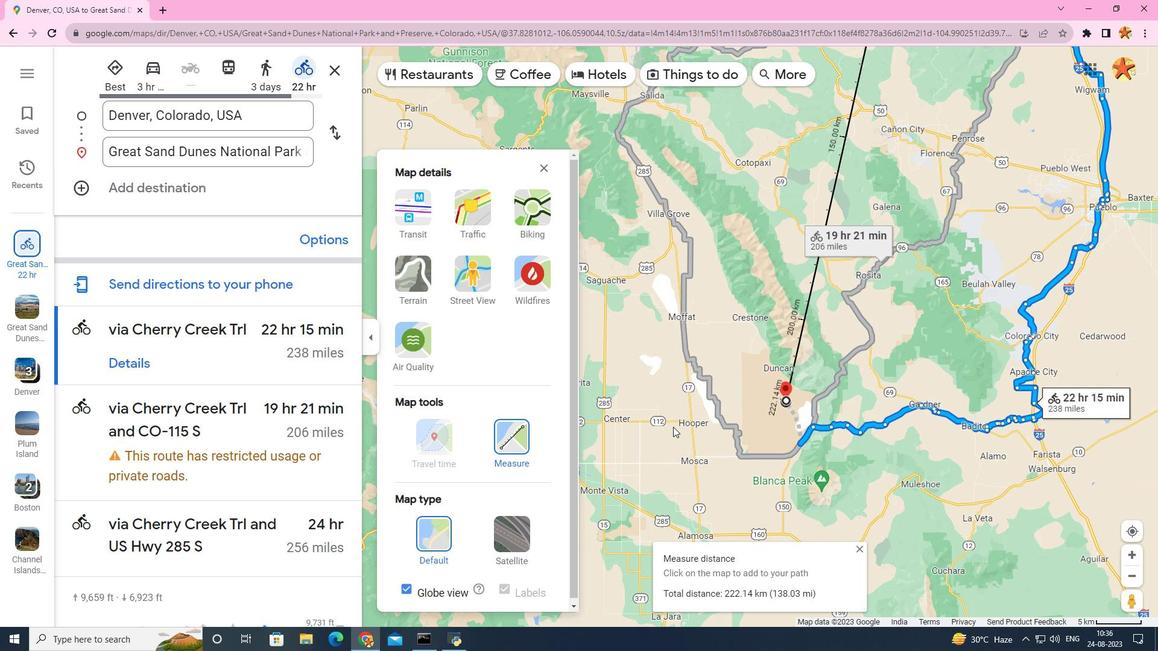 
Action: Mouse scrolled (673, 426) with delta (0, 0)
Screenshot: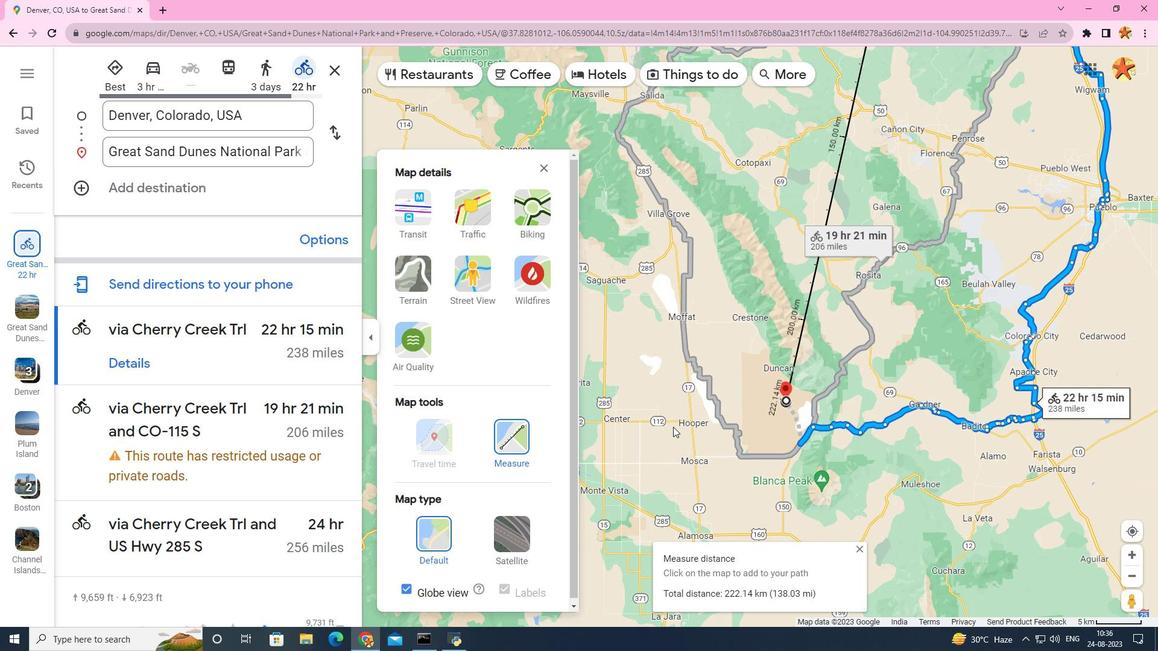 
Action: Mouse scrolled (673, 426) with delta (0, 0)
Screenshot: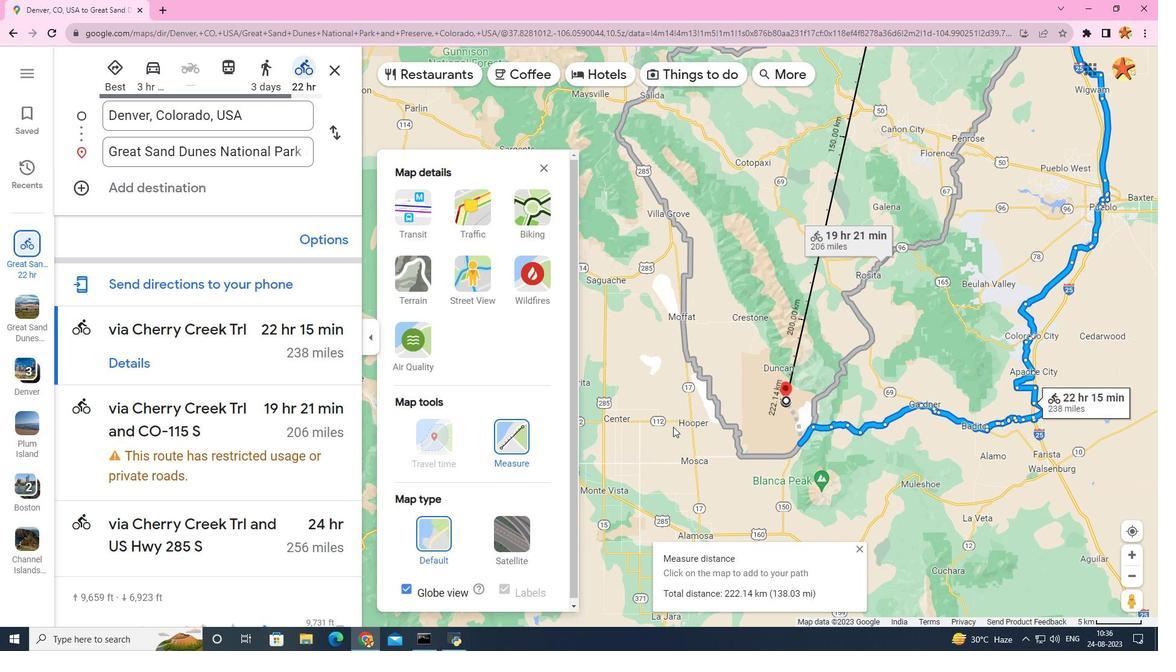 
Action: Mouse scrolled (673, 426) with delta (0, 0)
Screenshot: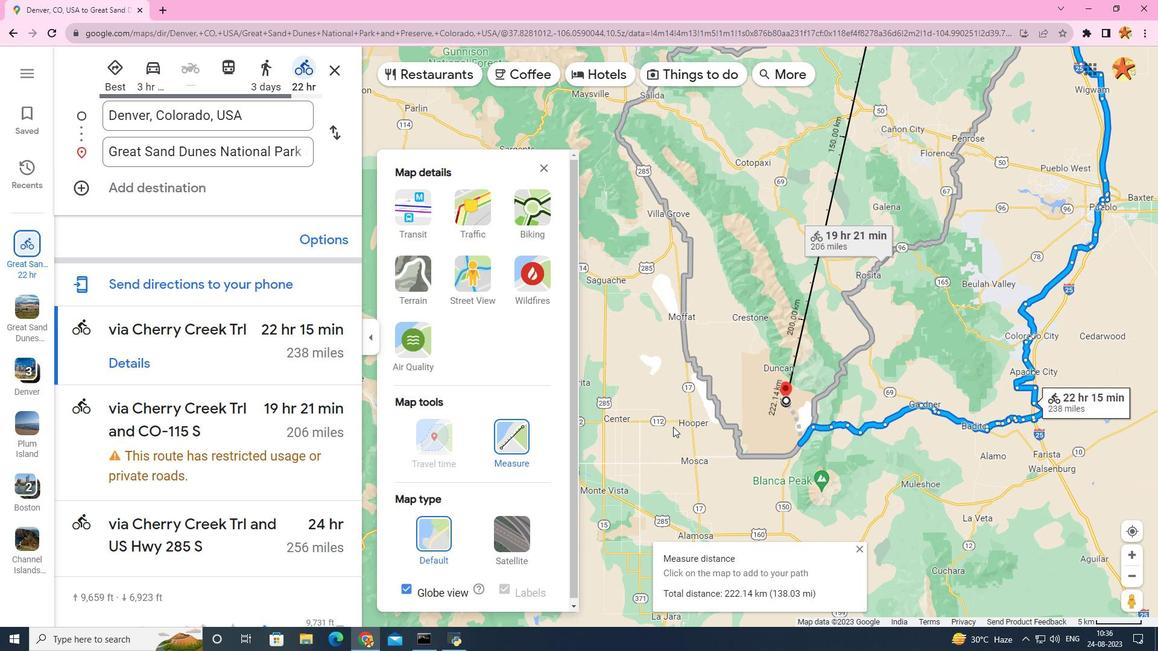 
Action: Mouse scrolled (673, 426) with delta (0, 0)
Screenshot: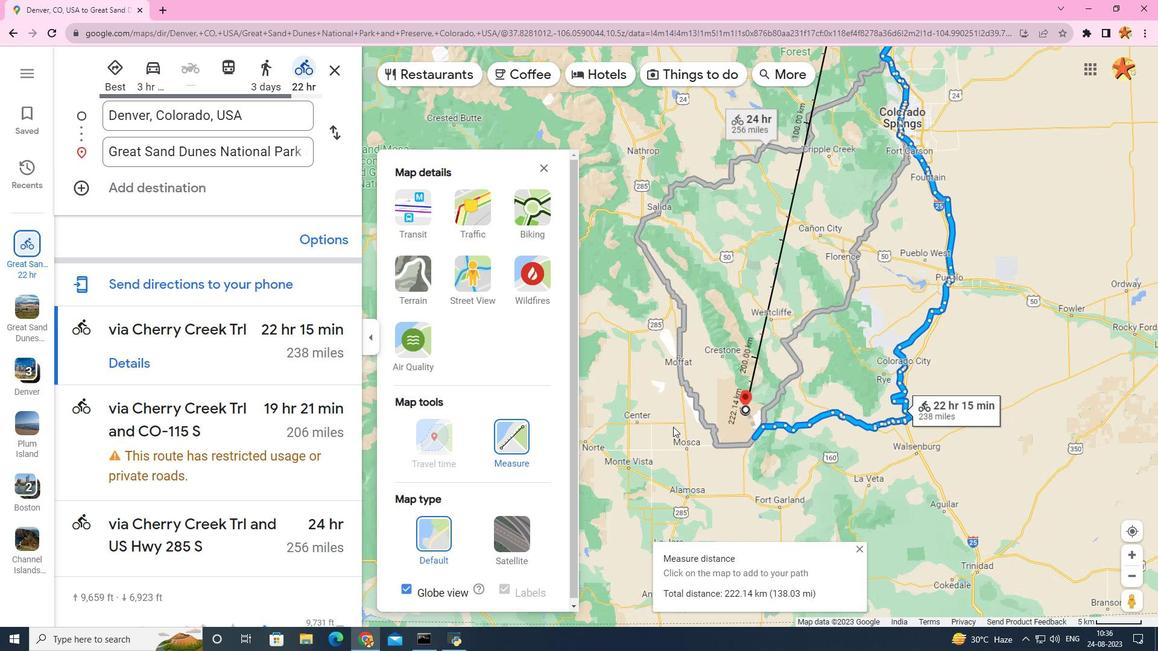 
Action: Mouse moved to (673, 427)
Screenshot: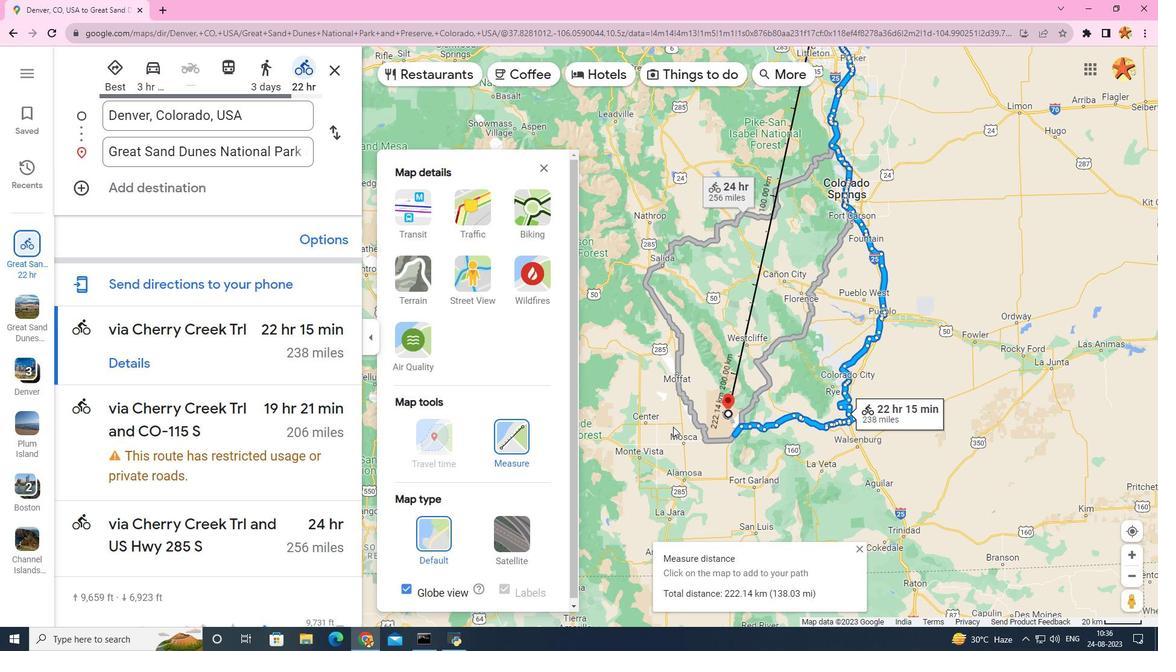 
Action: Mouse scrolled (673, 426) with delta (0, 0)
Screenshot: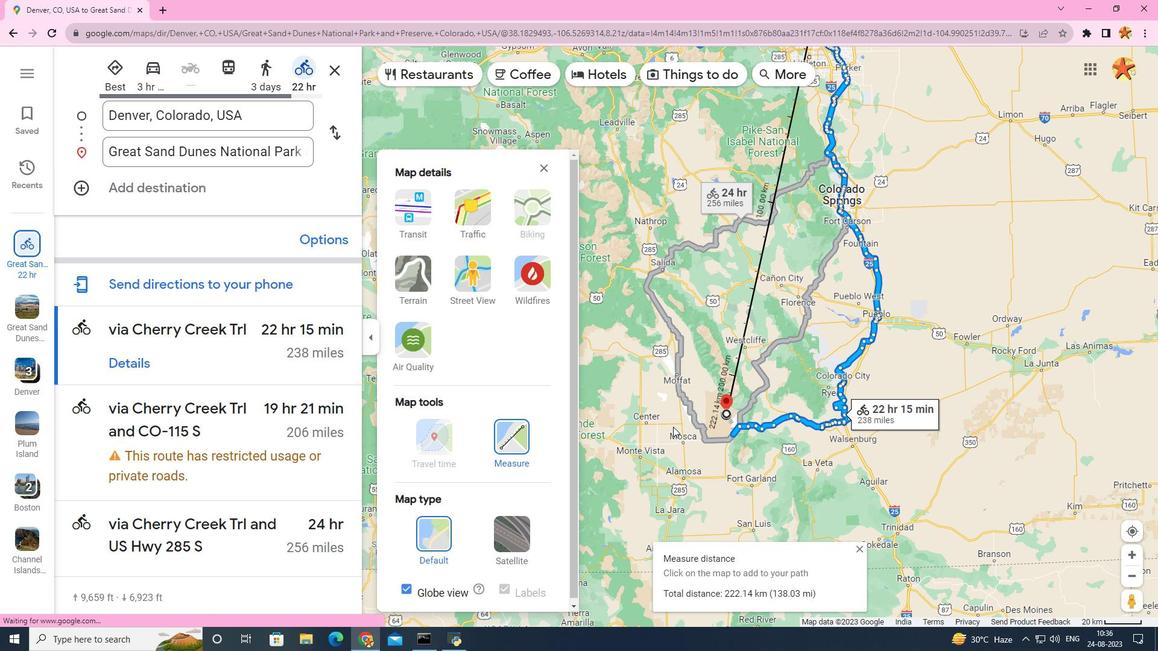 
Action: Mouse scrolled (673, 426) with delta (0, 0)
Screenshot: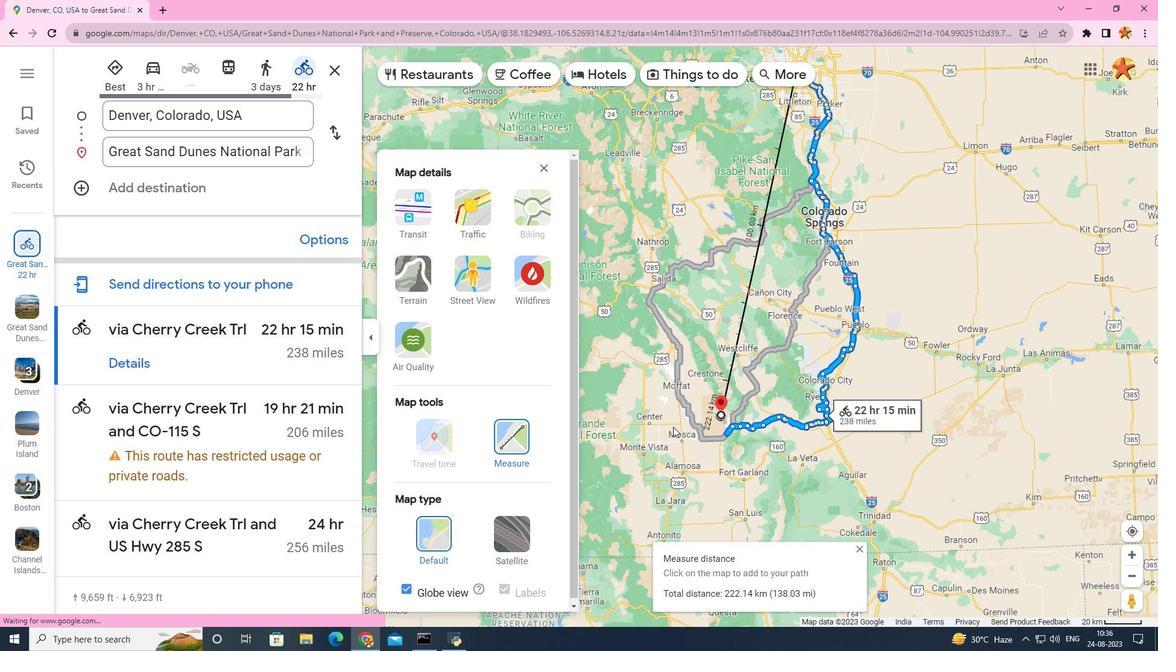 
